 Task: Search round trip flight ticket for 5 adults, 2 children, 1 infant in seat and 2 infants on lap in economy from Alamosa: San Luis Valley Regional Airport (bergman Field) to Rockford: Chicago Rockford International Airport(was Northwest Chicagoland Regional Airport At Rockford) on 5-1-2023 and return on 5-2-2023. Choice of flights is Southwest. Number of bags: 1 carry on bag and 1 checked bag. Price is upto 87000. Outbound departure time preference is 22:00. Return departure time preference is 22:30.
Action: Mouse moved to (172, 159)
Screenshot: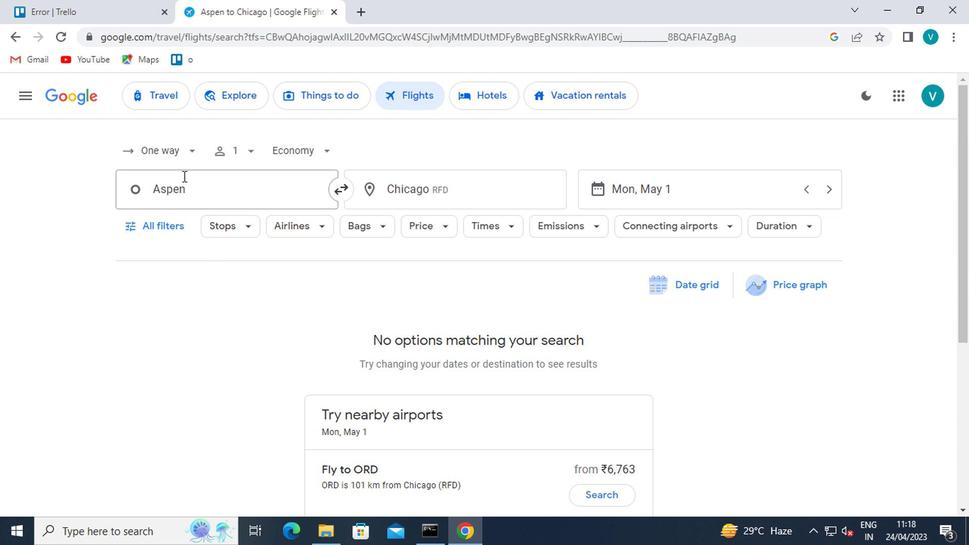 
Action: Mouse pressed left at (172, 159)
Screenshot: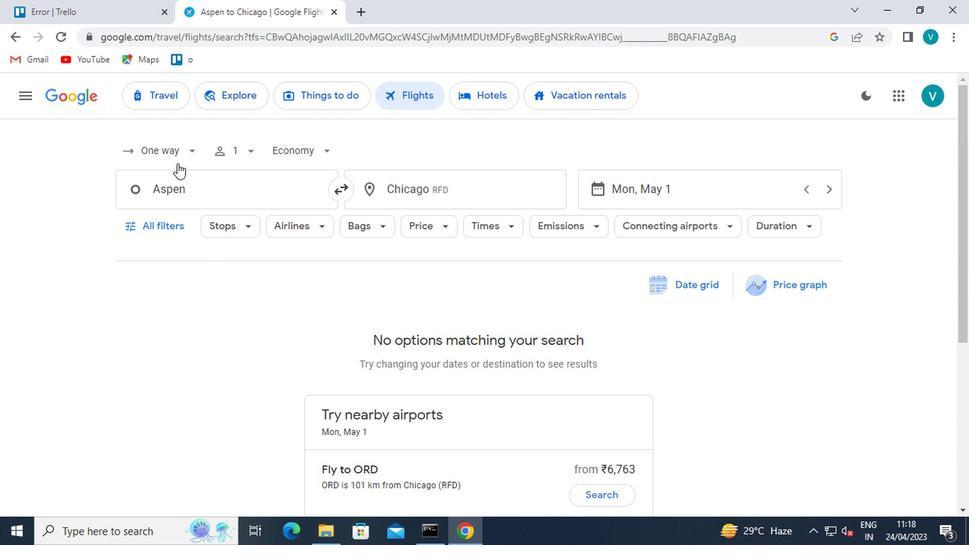 
Action: Mouse moved to (173, 185)
Screenshot: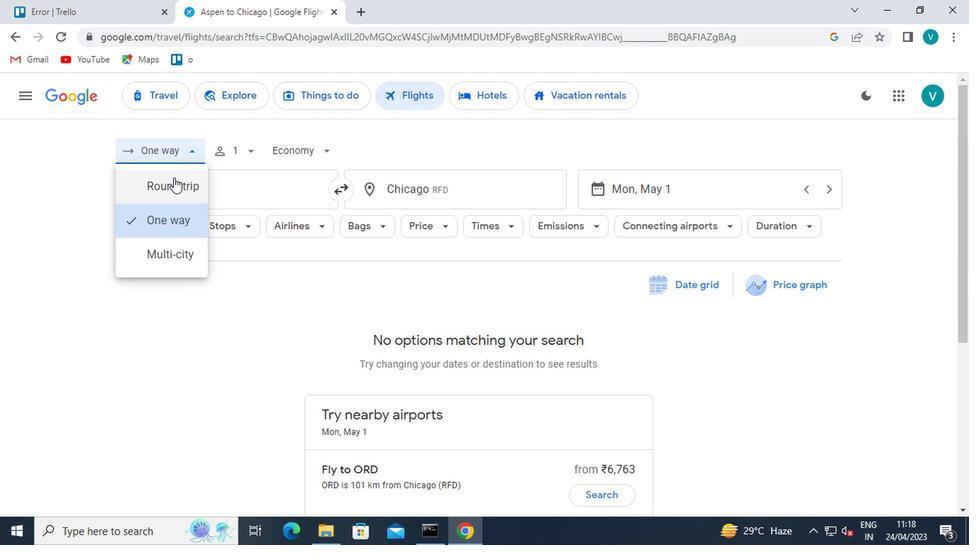 
Action: Mouse pressed left at (173, 185)
Screenshot: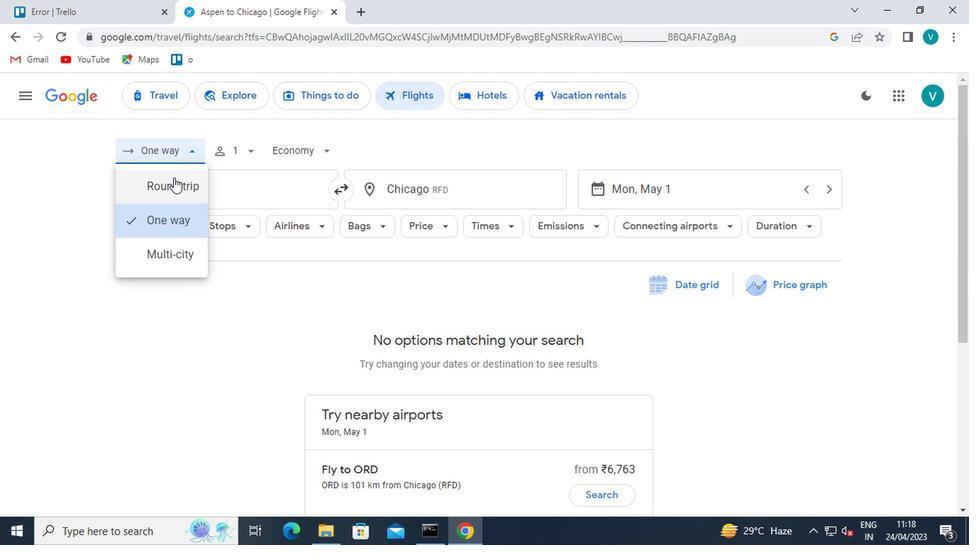
Action: Mouse moved to (259, 155)
Screenshot: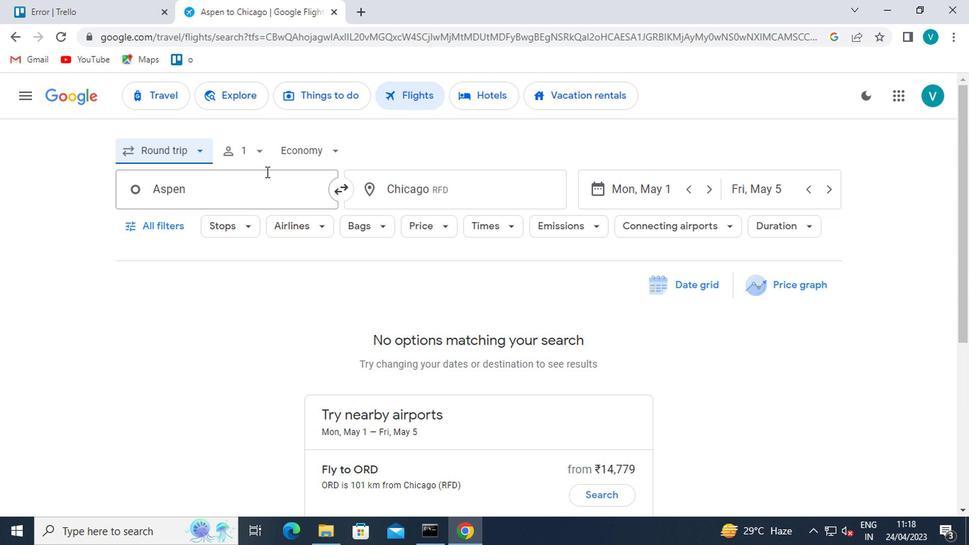 
Action: Mouse pressed left at (259, 155)
Screenshot: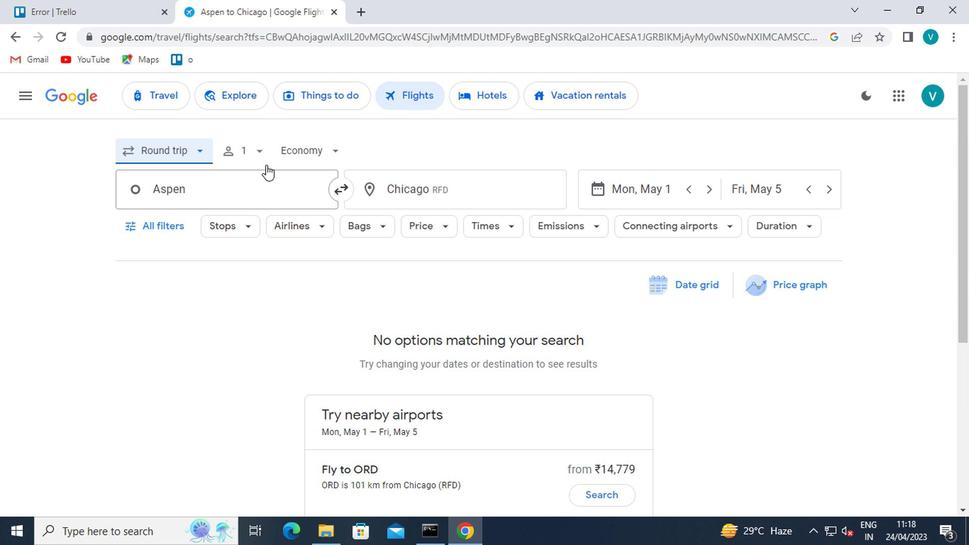 
Action: Mouse moved to (363, 187)
Screenshot: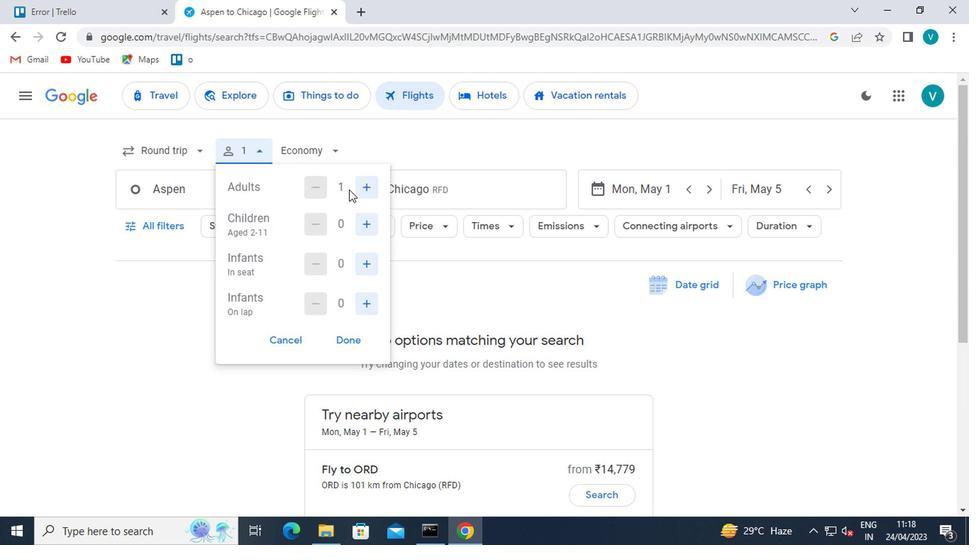 
Action: Mouse pressed left at (363, 187)
Screenshot: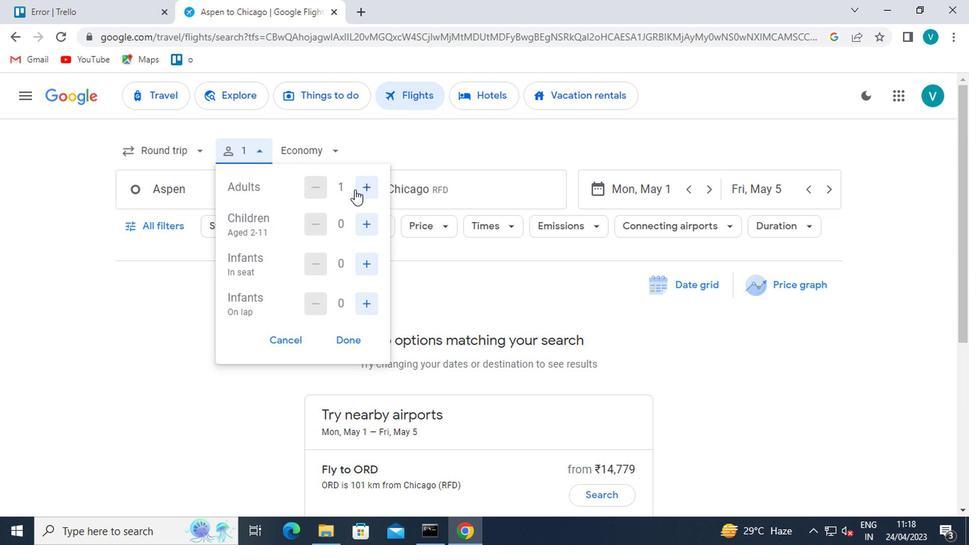 
Action: Mouse pressed left at (363, 187)
Screenshot: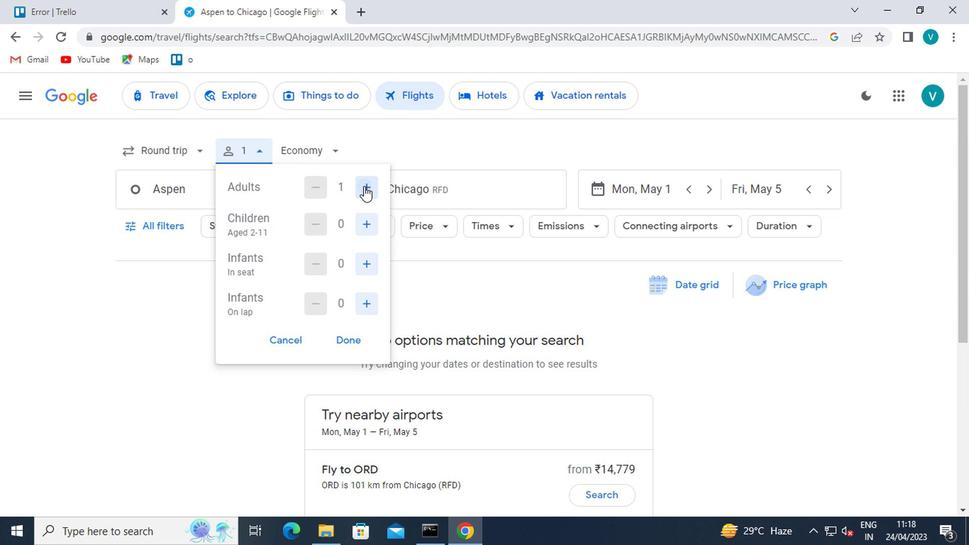 
Action: Mouse pressed left at (363, 187)
Screenshot: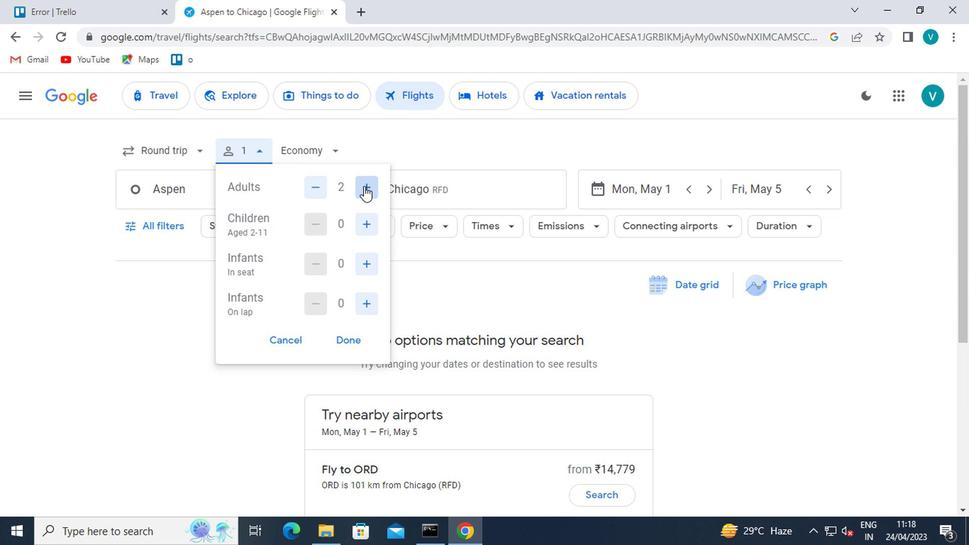 
Action: Mouse pressed left at (363, 187)
Screenshot: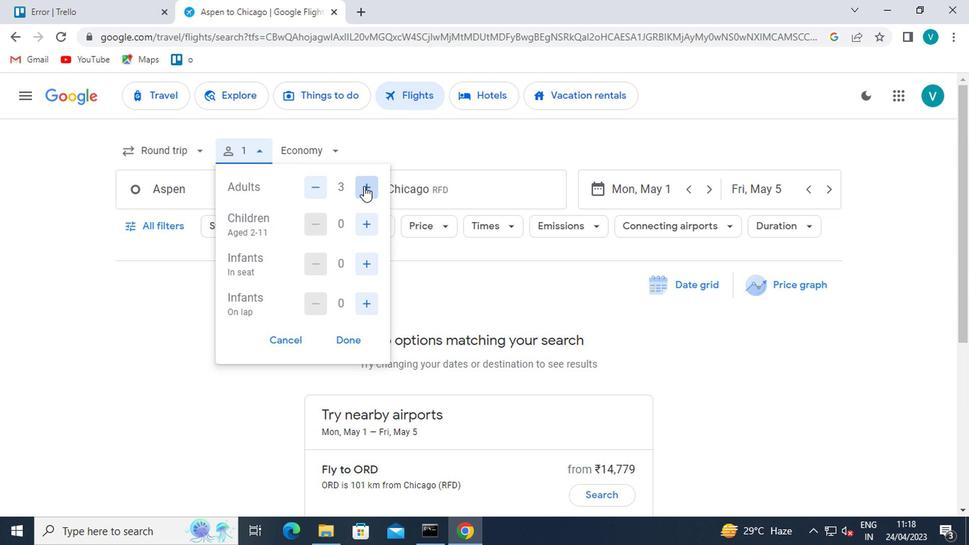 
Action: Mouse moved to (364, 217)
Screenshot: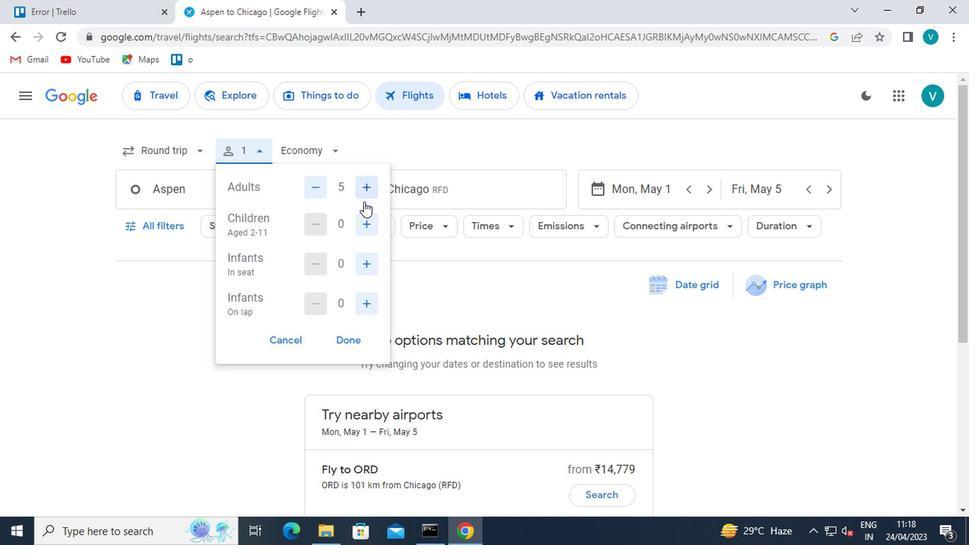 
Action: Mouse pressed left at (364, 217)
Screenshot: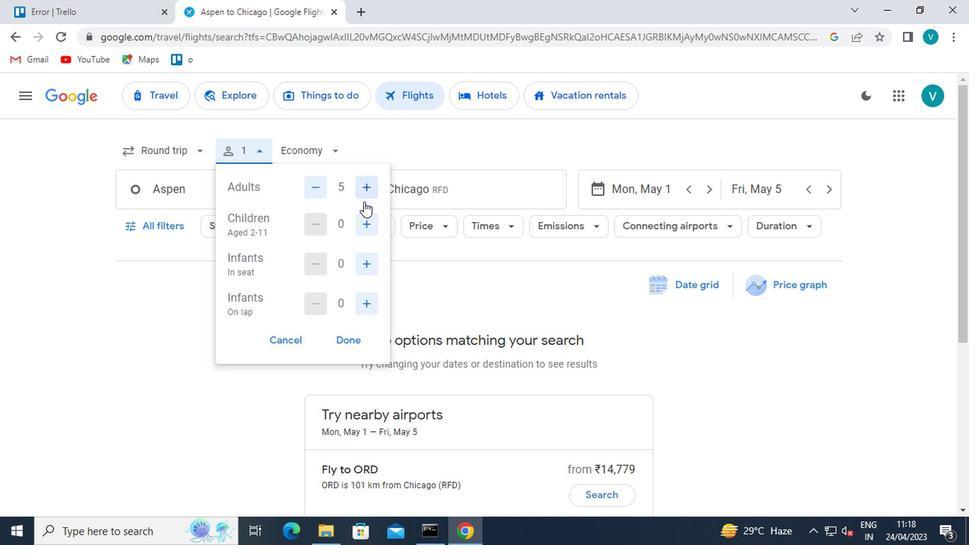 
Action: Mouse pressed left at (364, 217)
Screenshot: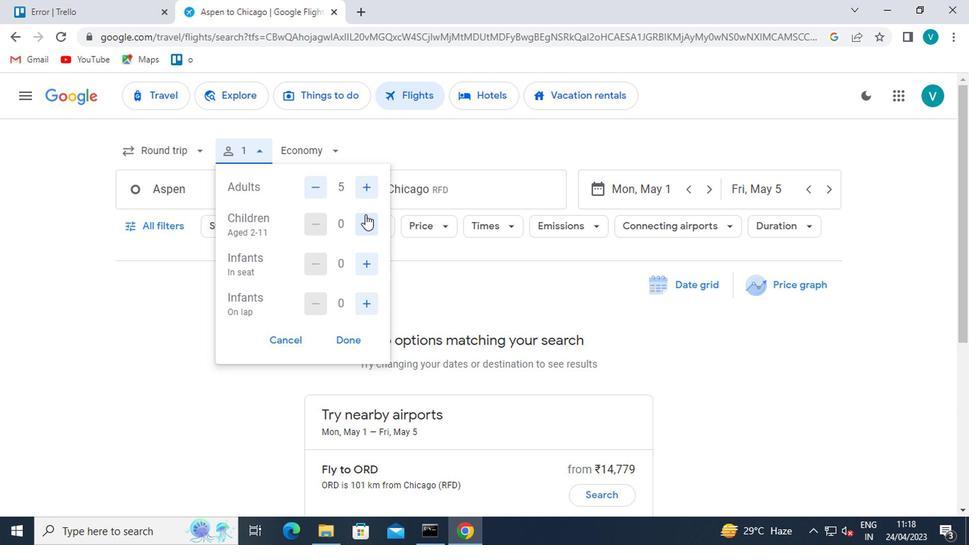 
Action: Mouse moved to (368, 262)
Screenshot: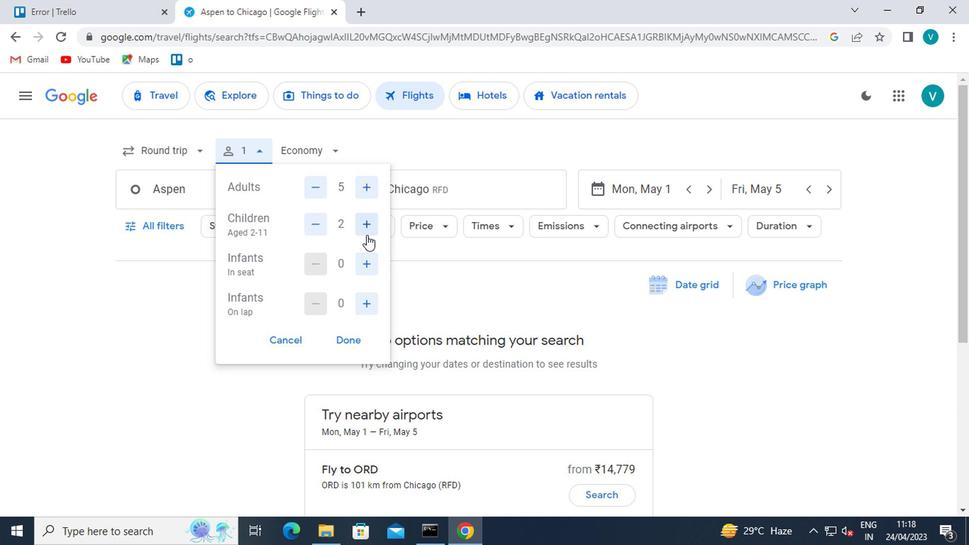 
Action: Mouse pressed left at (368, 262)
Screenshot: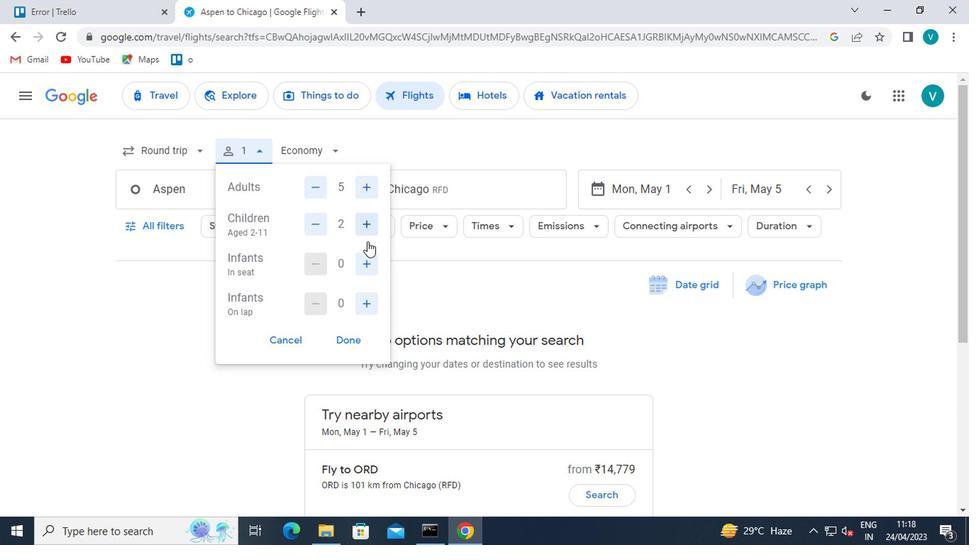 
Action: Mouse moved to (360, 303)
Screenshot: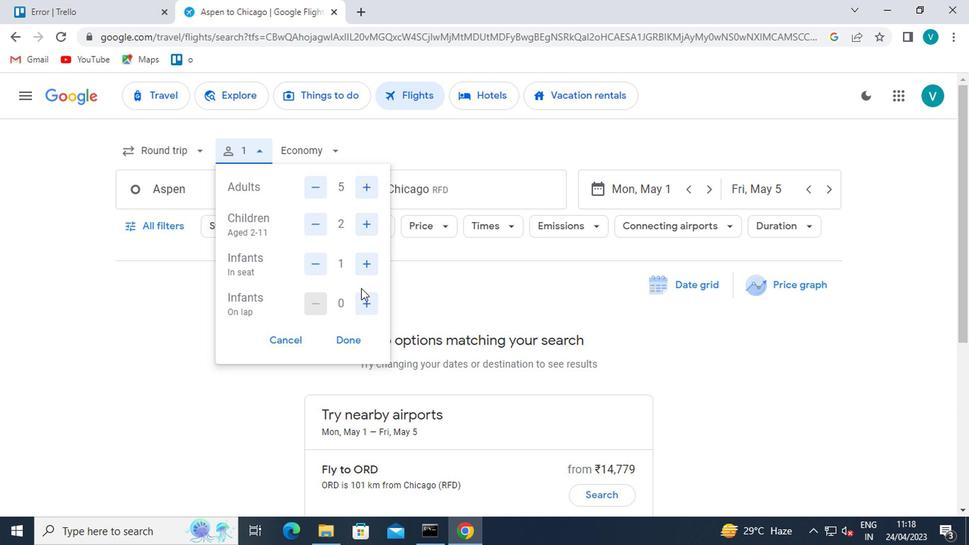 
Action: Mouse pressed left at (360, 303)
Screenshot: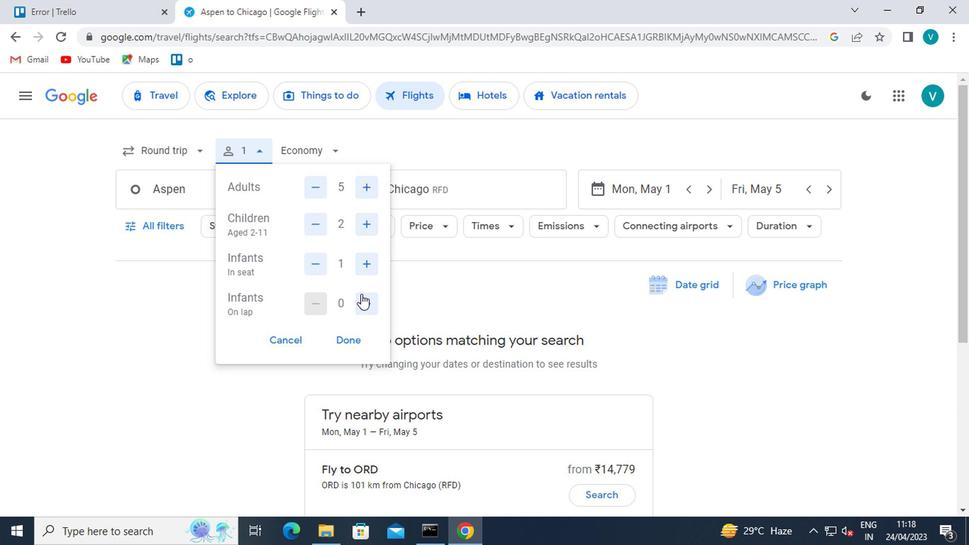 
Action: Mouse pressed left at (360, 303)
Screenshot: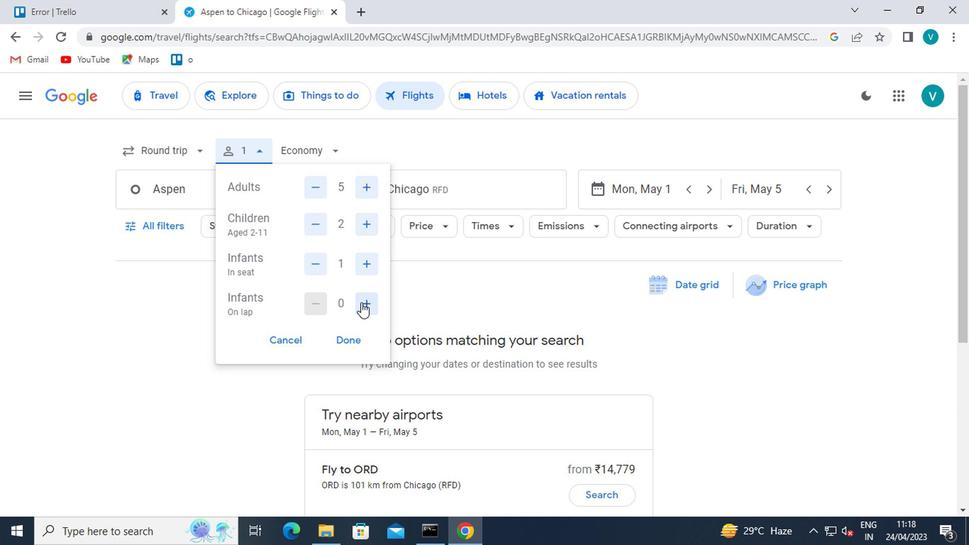 
Action: Mouse moved to (312, 148)
Screenshot: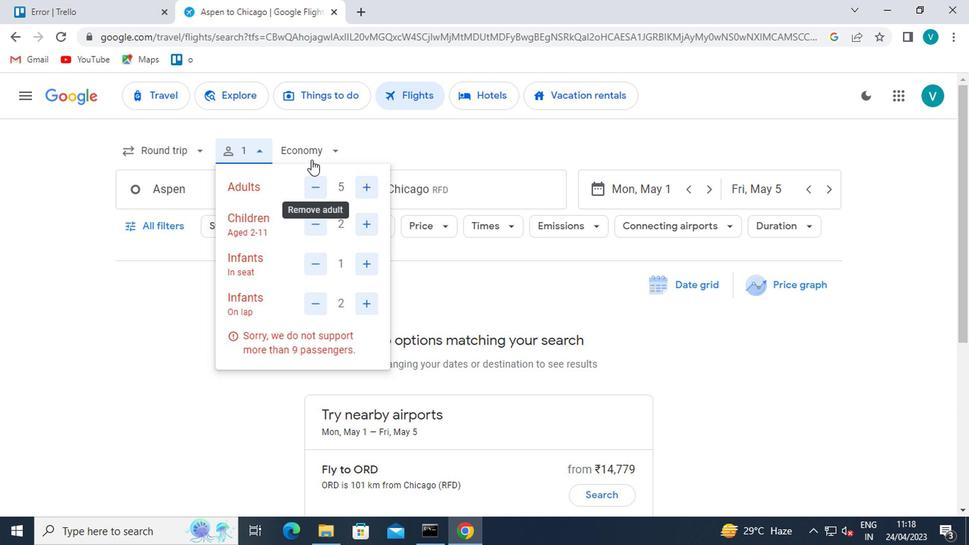 
Action: Mouse pressed left at (312, 148)
Screenshot: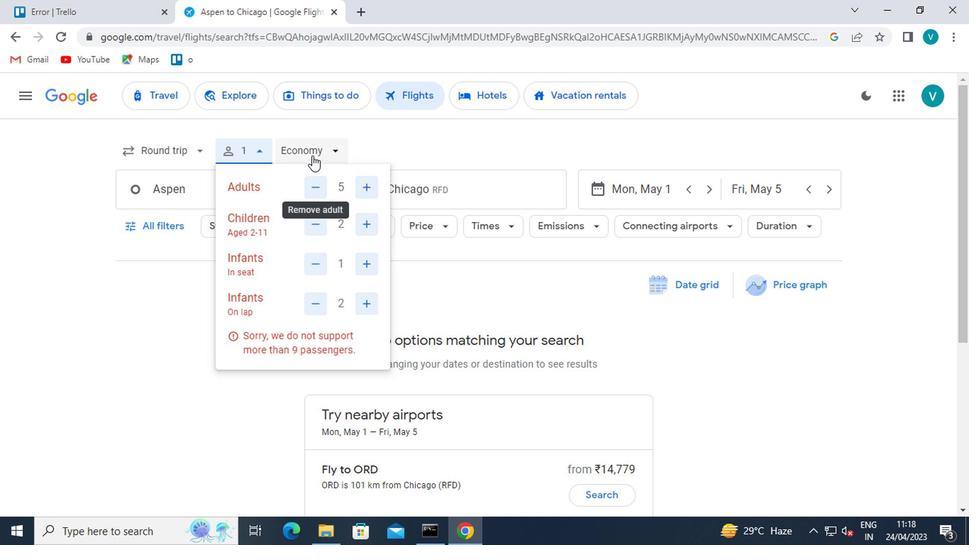 
Action: Mouse moved to (333, 185)
Screenshot: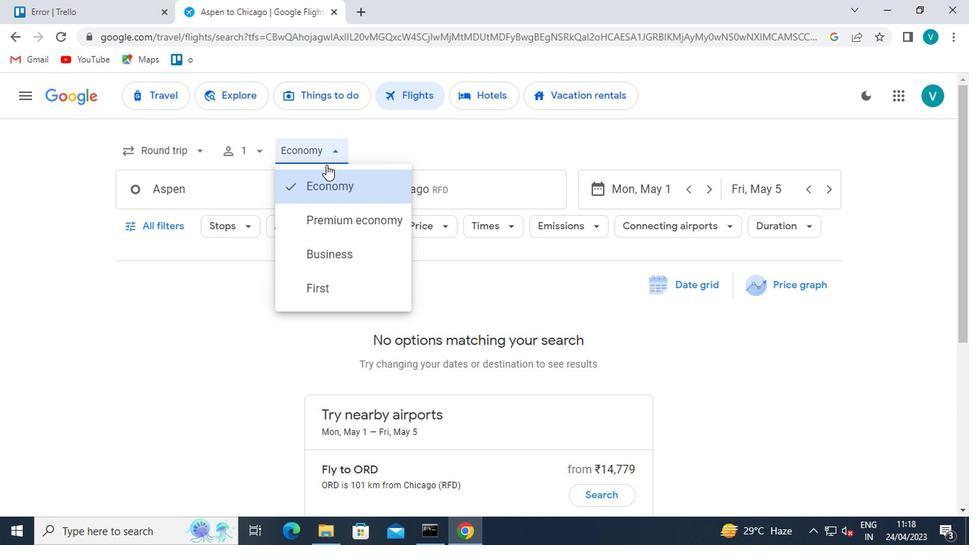 
Action: Mouse pressed left at (333, 185)
Screenshot: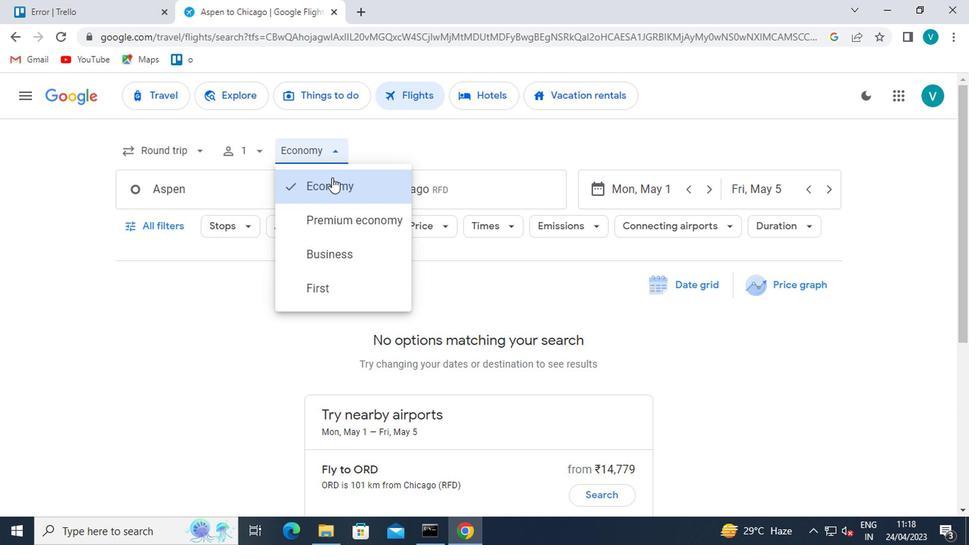
Action: Mouse moved to (269, 200)
Screenshot: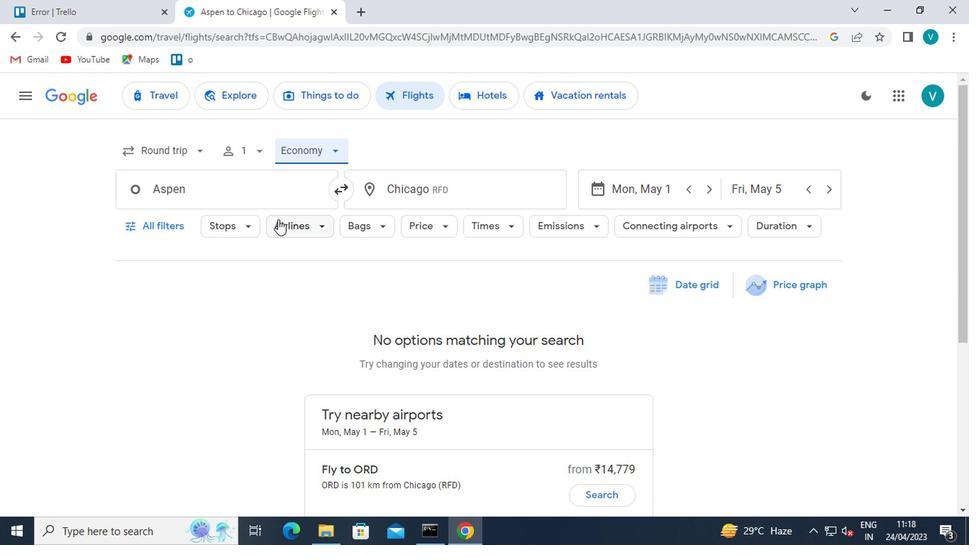 
Action: Mouse pressed left at (269, 200)
Screenshot: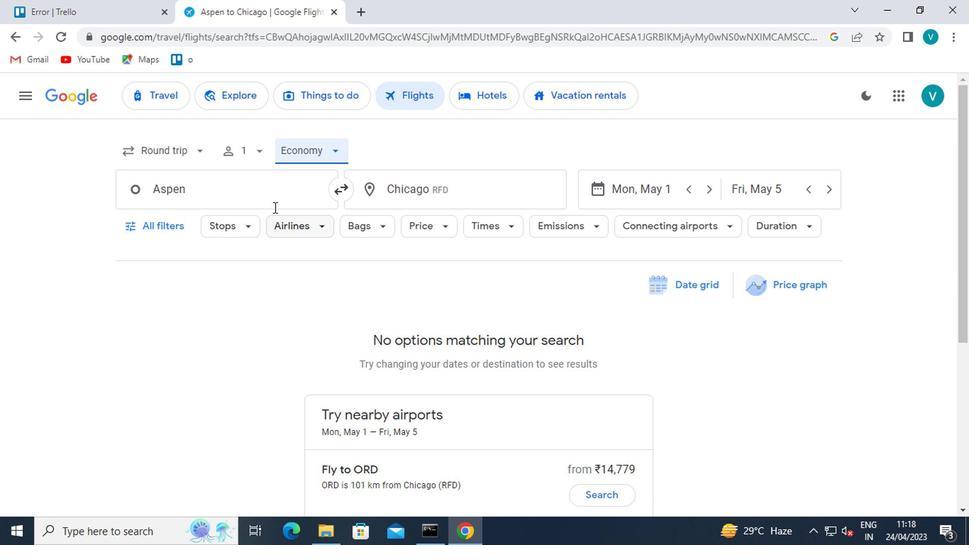 
Action: Key pressed <Key.backspace><Key.shift>ALAMOSA
Screenshot: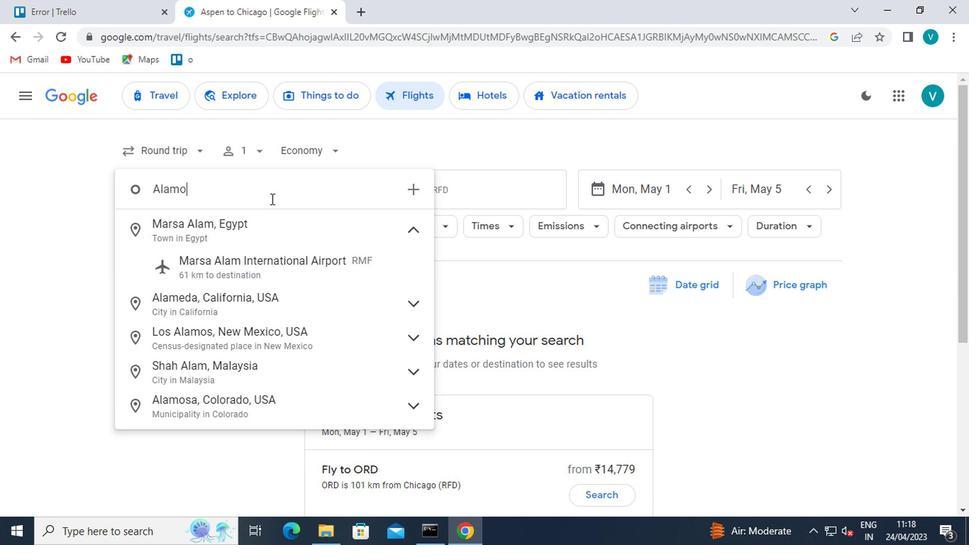 
Action: Mouse moved to (276, 301)
Screenshot: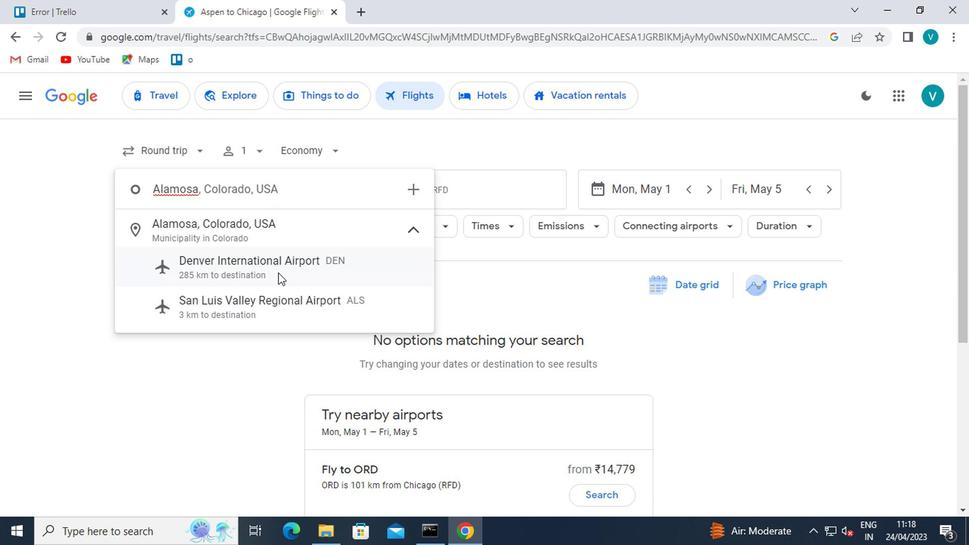 
Action: Mouse pressed left at (276, 301)
Screenshot: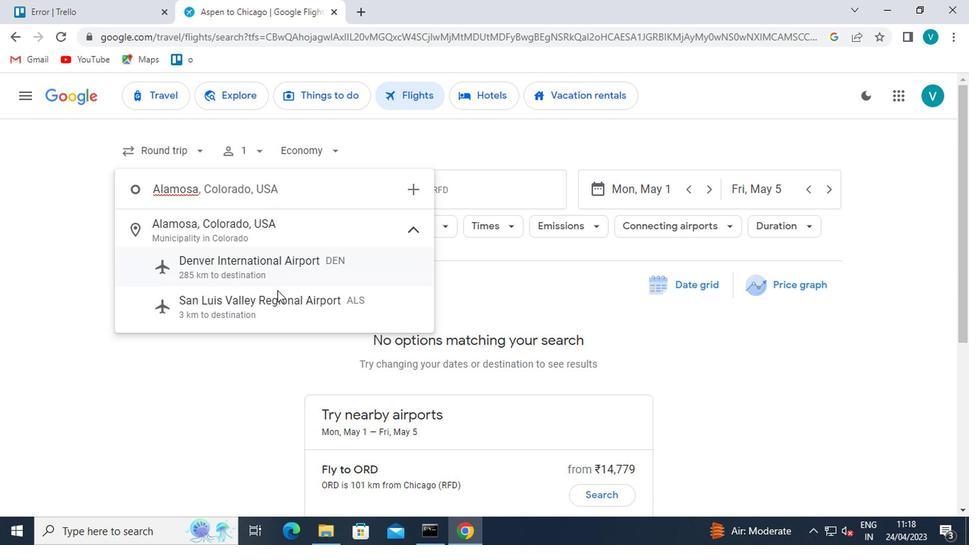 
Action: Mouse moved to (460, 191)
Screenshot: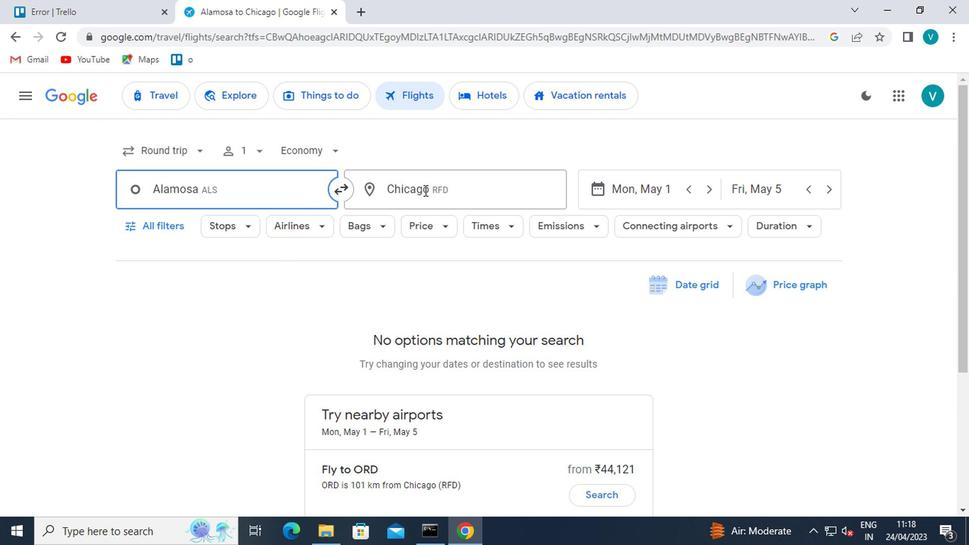 
Action: Mouse pressed left at (460, 191)
Screenshot: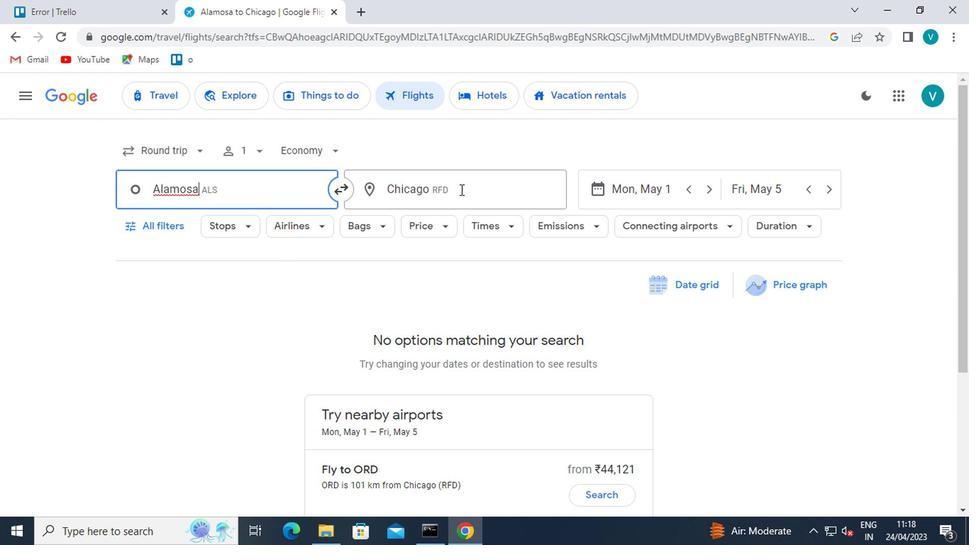 
Action: Key pressed <Key.shift>ROCK
Screenshot: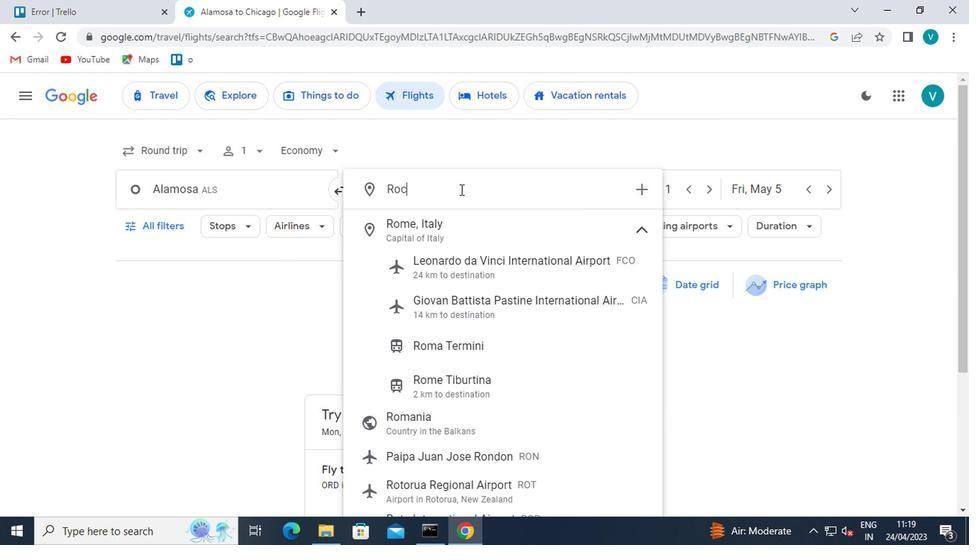 
Action: Mouse moved to (464, 228)
Screenshot: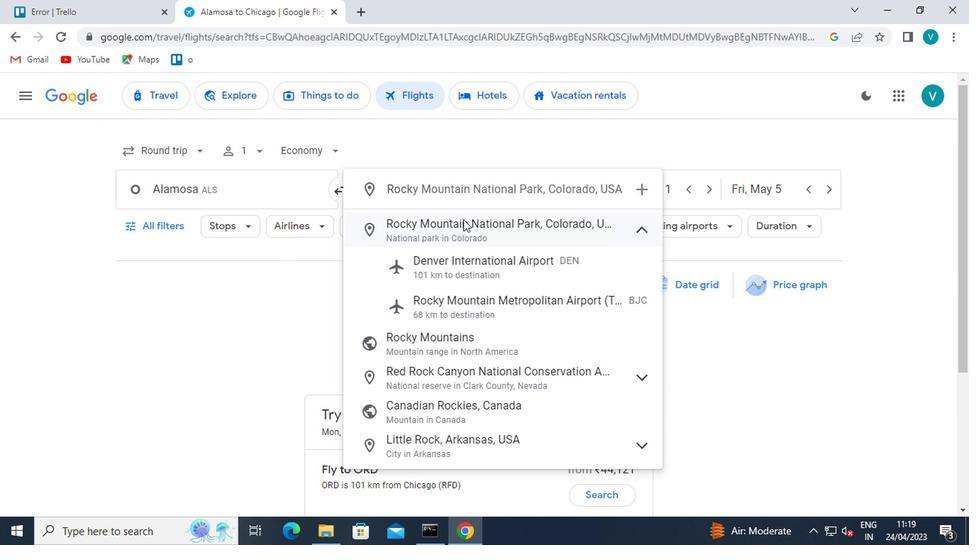 
Action: Key pressed FORD
Screenshot: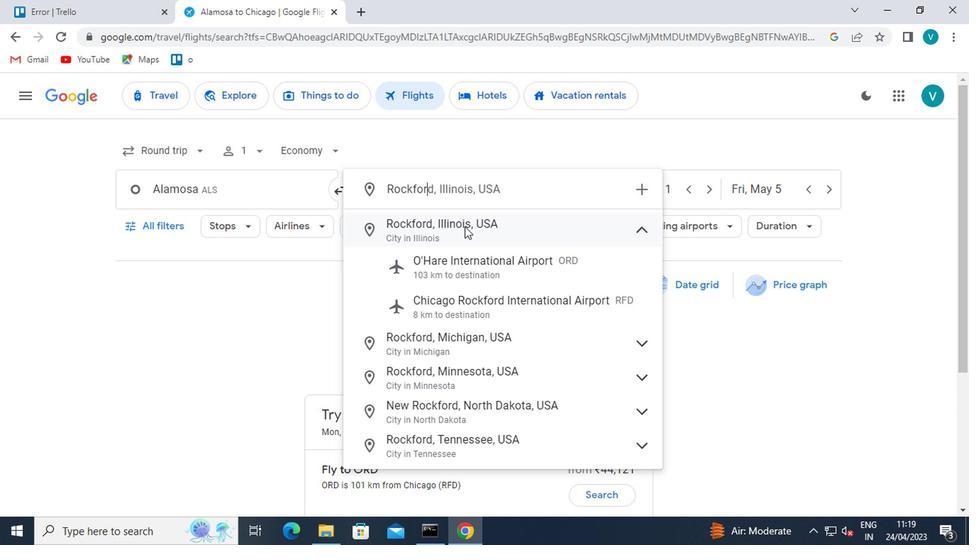 
Action: Mouse moved to (489, 306)
Screenshot: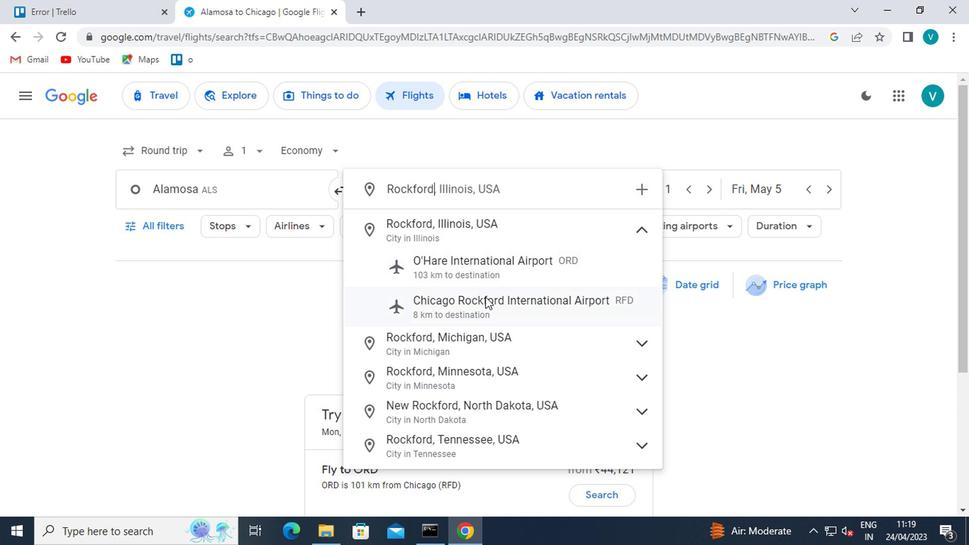 
Action: Mouse pressed left at (489, 306)
Screenshot: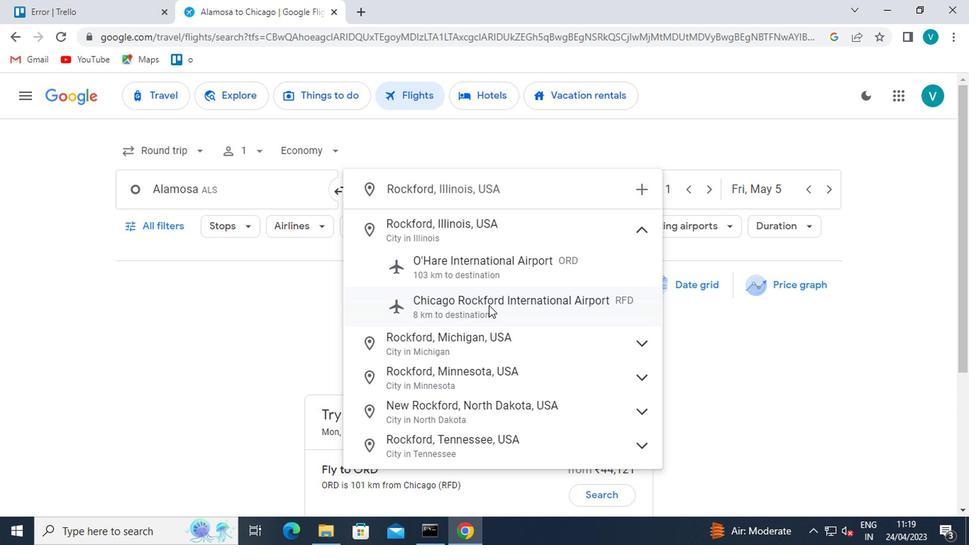 
Action: Mouse moved to (677, 196)
Screenshot: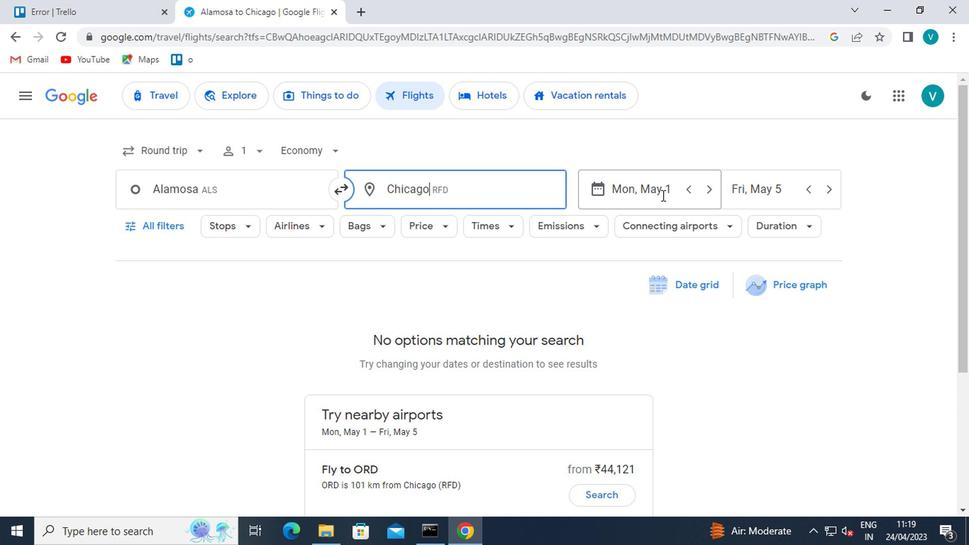 
Action: Mouse pressed left at (677, 196)
Screenshot: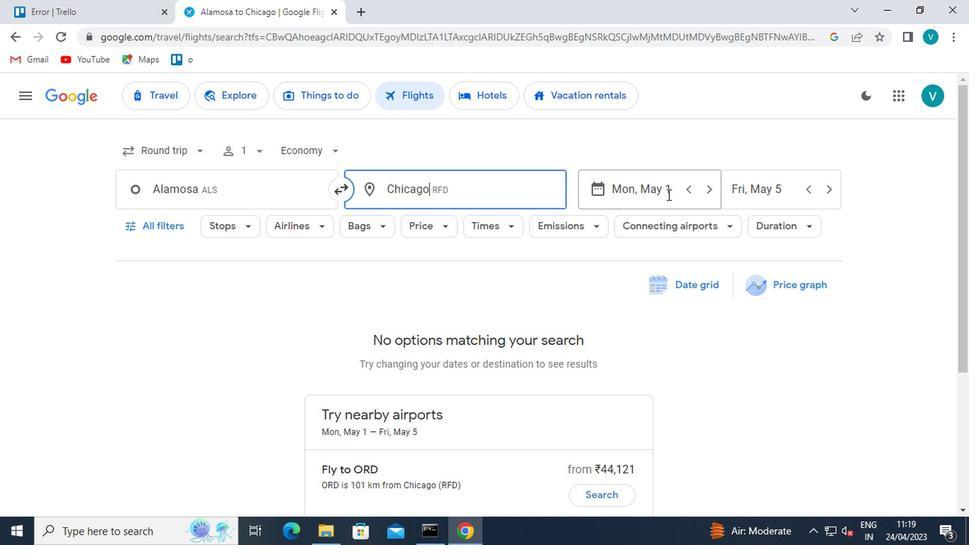 
Action: Mouse moved to (654, 257)
Screenshot: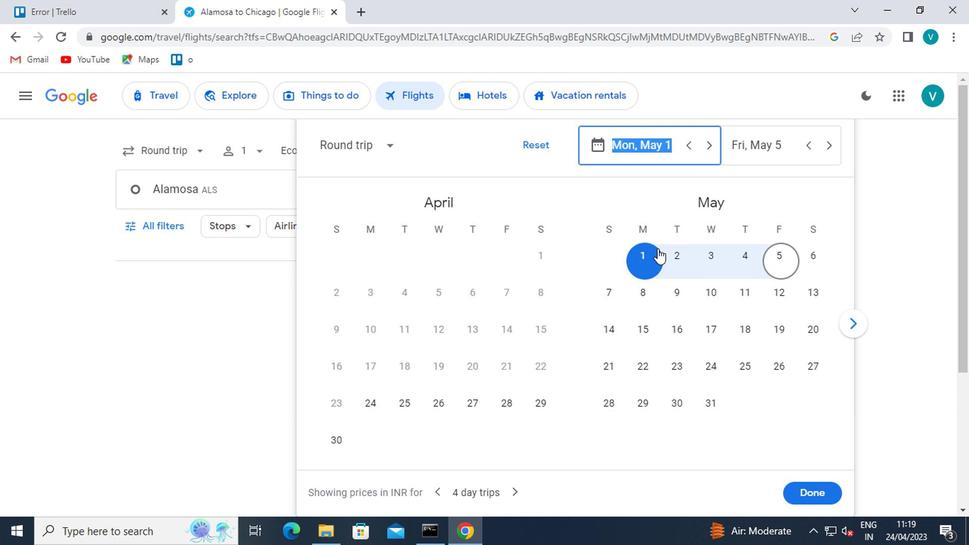 
Action: Mouse pressed left at (654, 257)
Screenshot: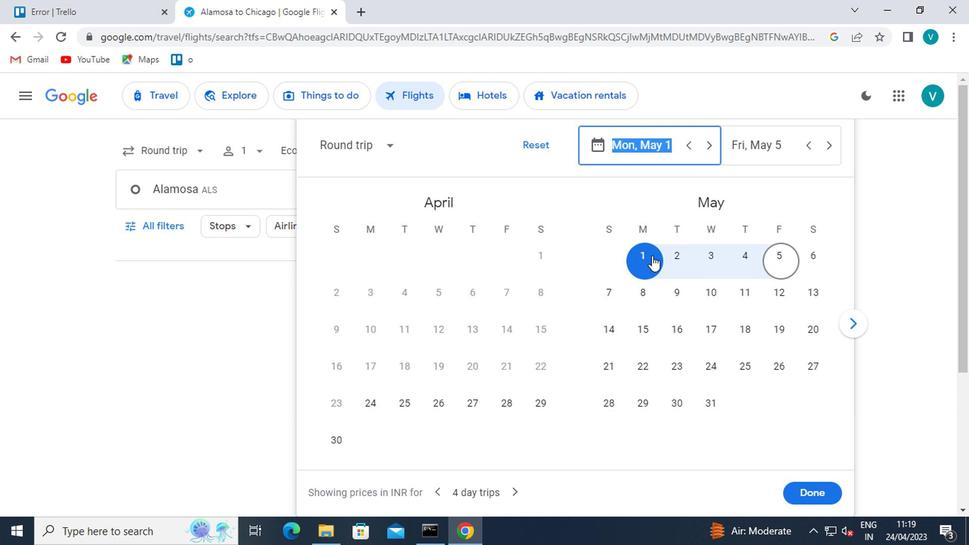 
Action: Mouse moved to (676, 262)
Screenshot: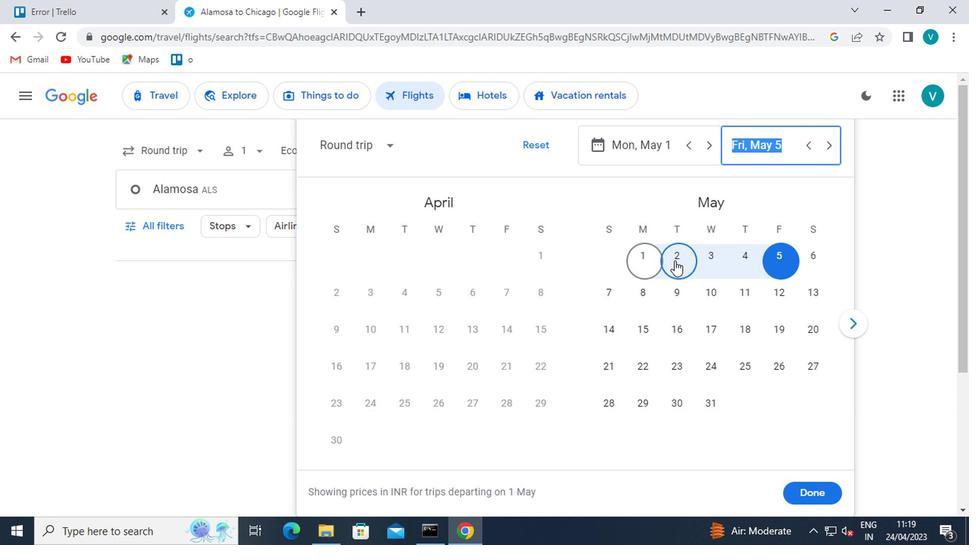 
Action: Mouse pressed left at (676, 262)
Screenshot: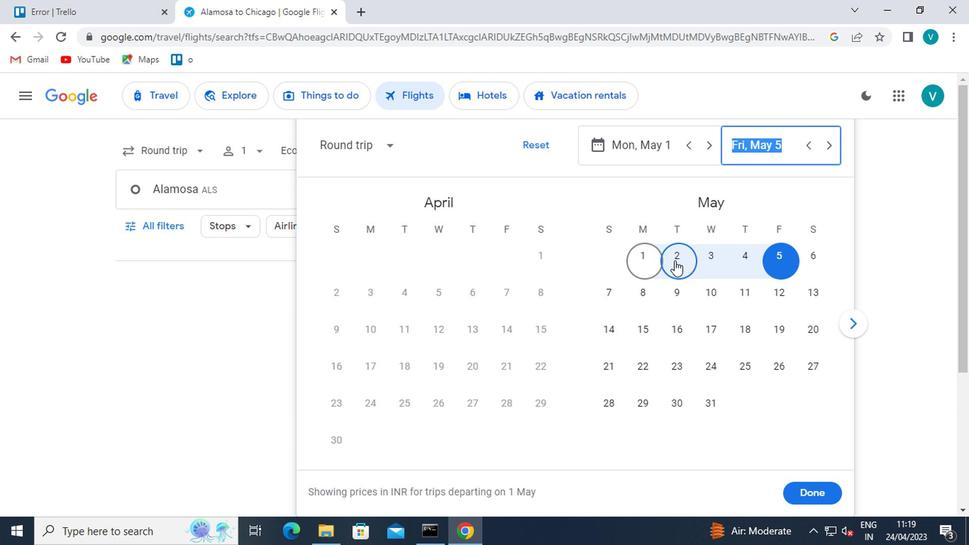 
Action: Mouse moved to (815, 487)
Screenshot: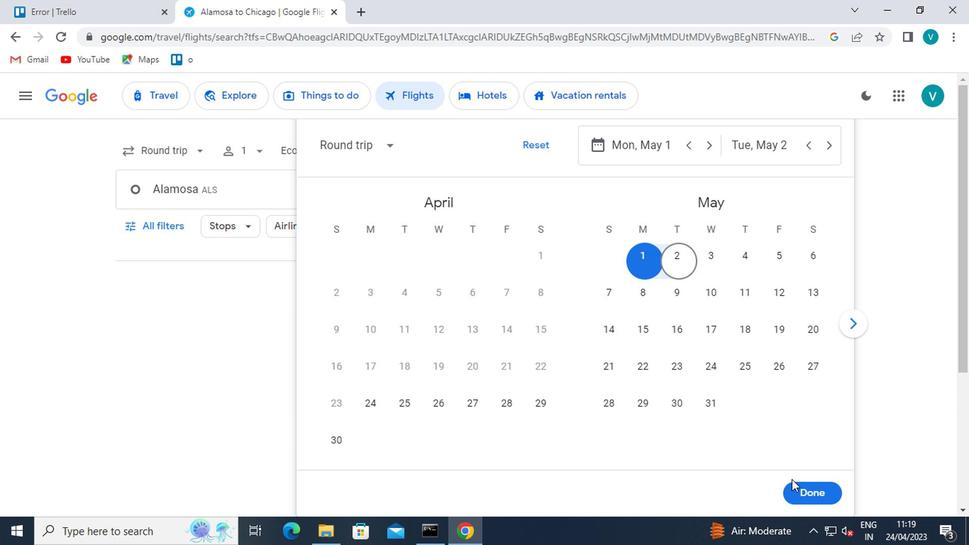 
Action: Mouse pressed left at (815, 487)
Screenshot: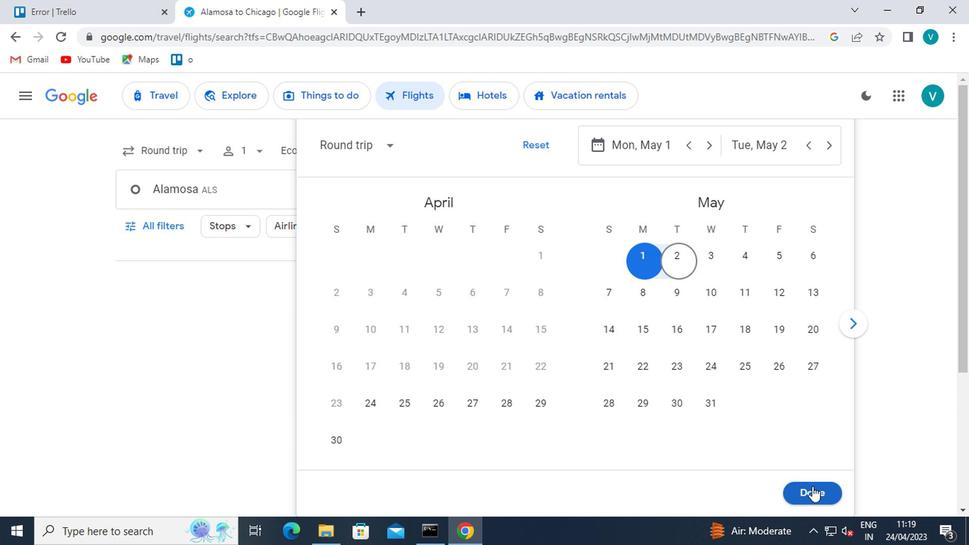 
Action: Mouse moved to (166, 231)
Screenshot: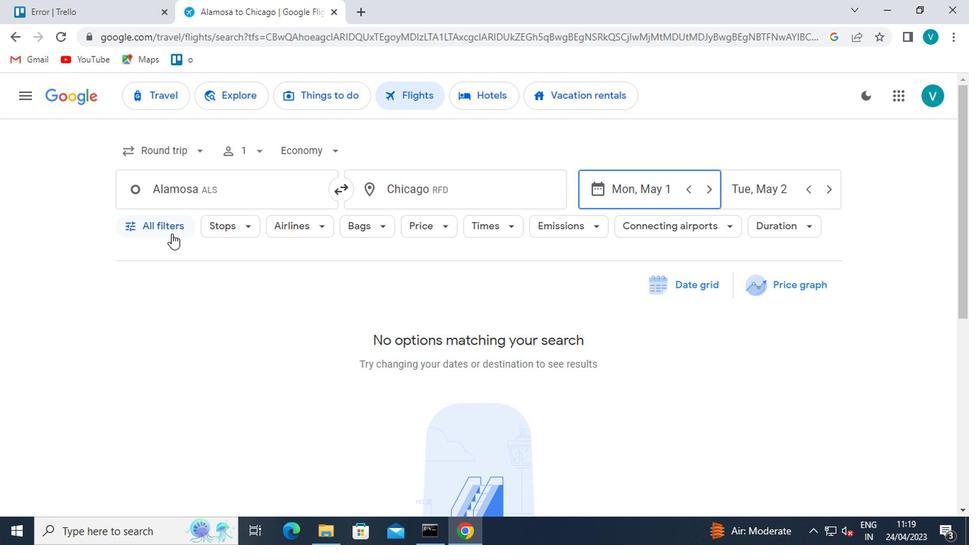 
Action: Mouse pressed left at (166, 231)
Screenshot: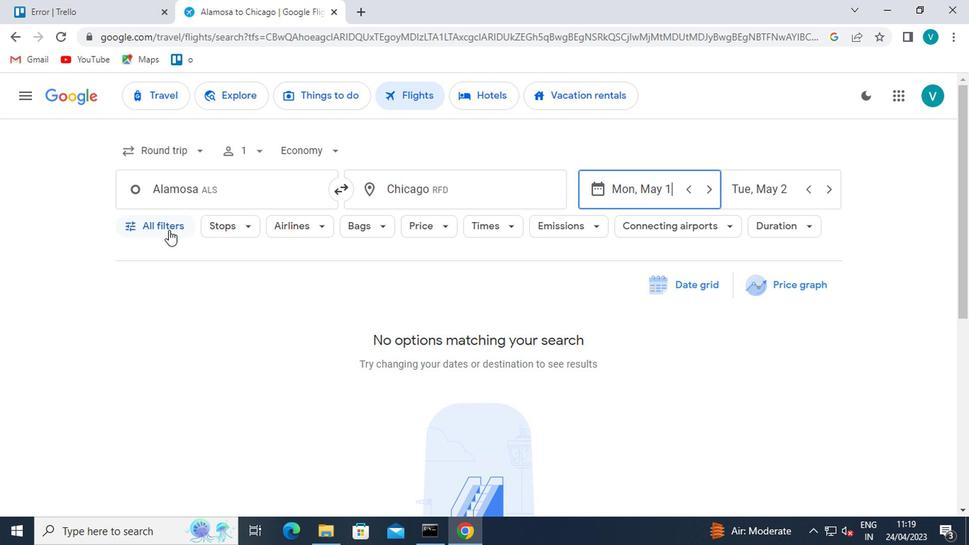 
Action: Mouse moved to (220, 276)
Screenshot: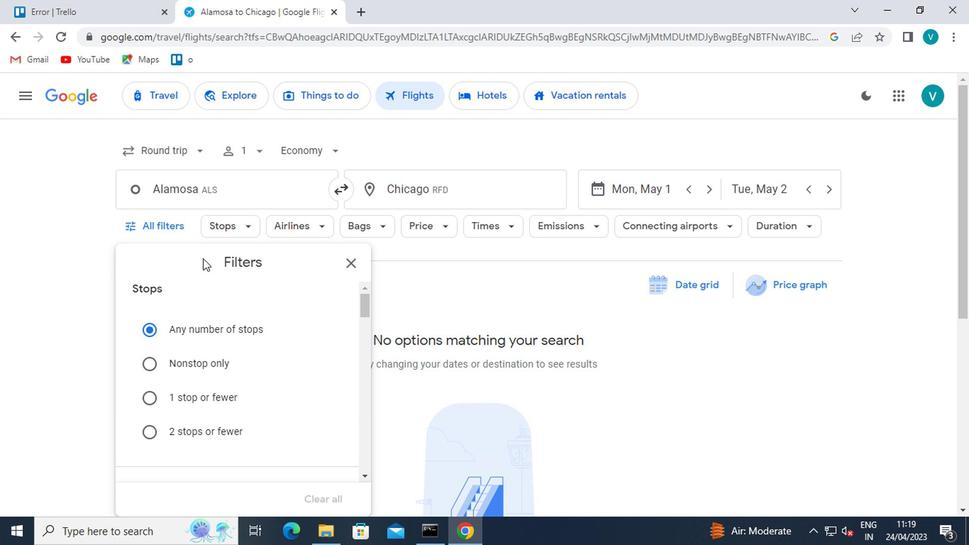 
Action: Mouse scrolled (220, 275) with delta (0, -1)
Screenshot: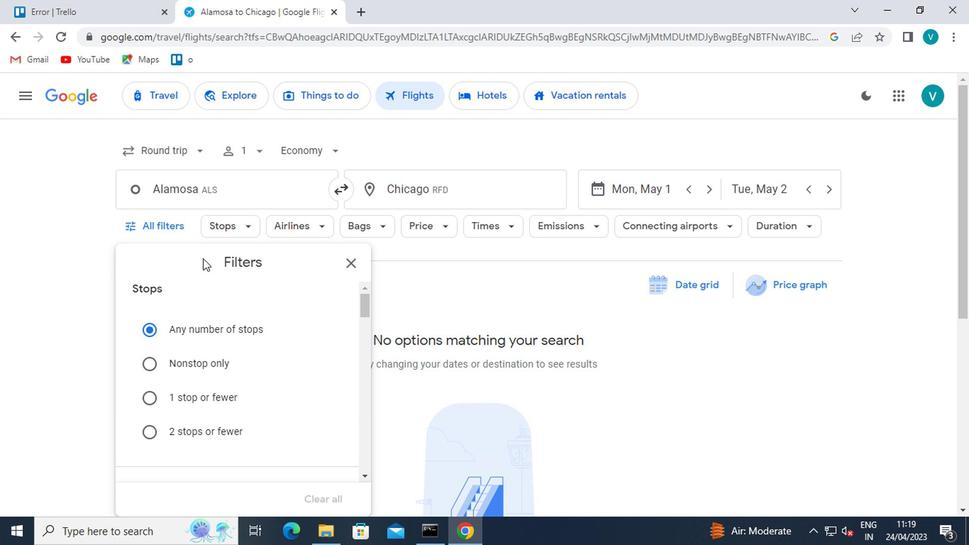 
Action: Mouse moved to (222, 280)
Screenshot: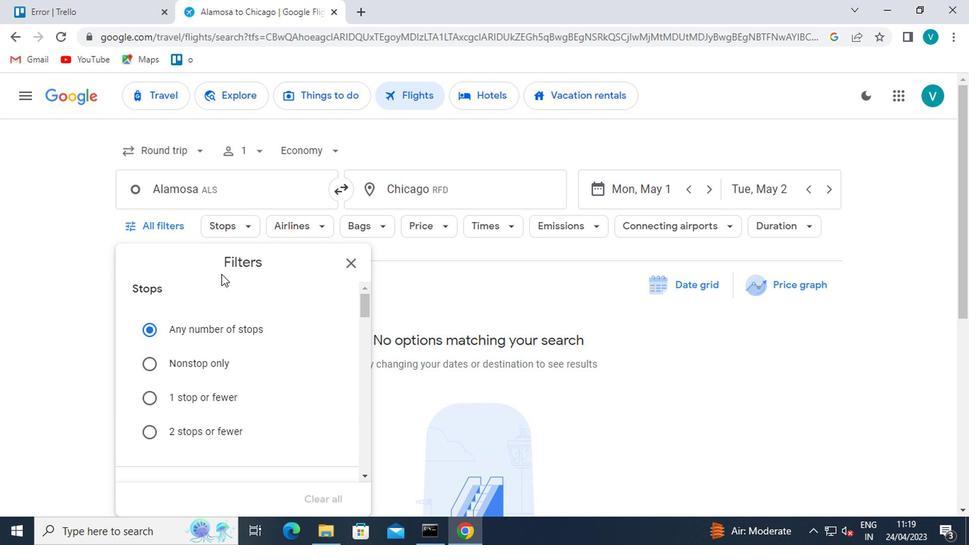 
Action: Mouse scrolled (222, 280) with delta (0, 0)
Screenshot: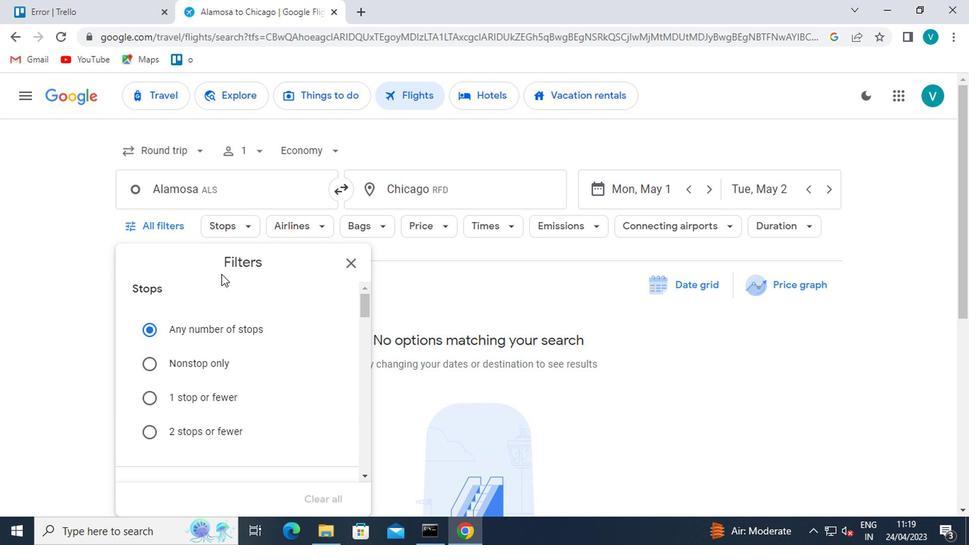 
Action: Mouse moved to (222, 282)
Screenshot: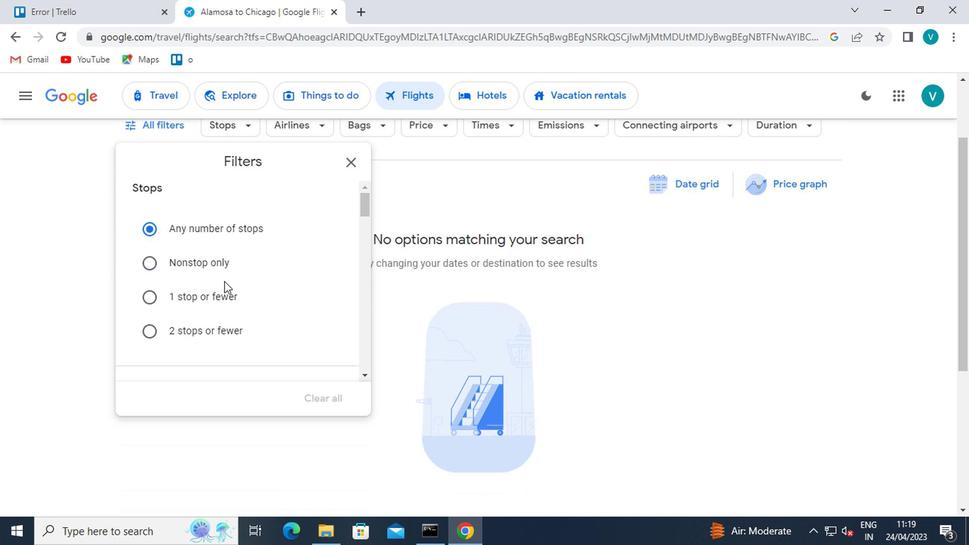 
Action: Mouse scrolled (222, 282) with delta (0, 0)
Screenshot: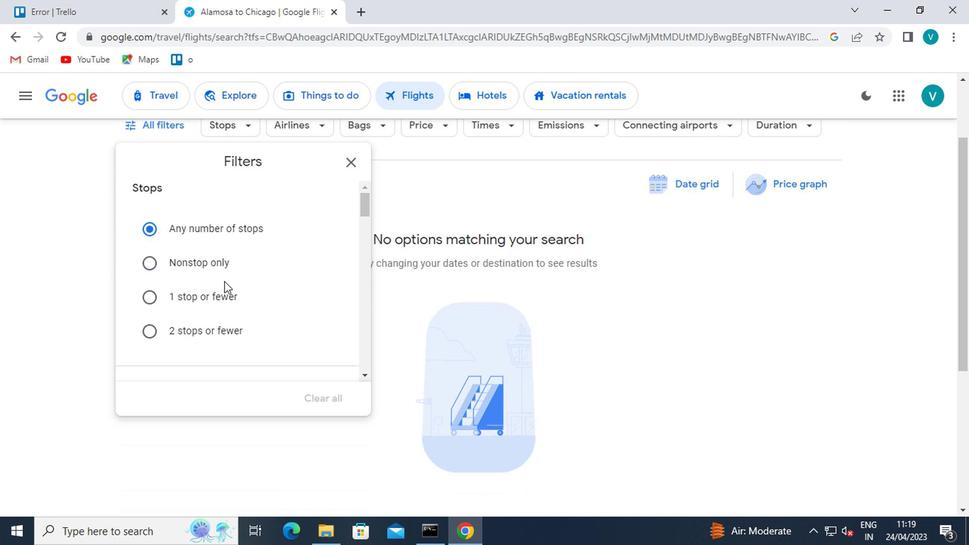 
Action: Mouse scrolled (222, 283) with delta (0, 1)
Screenshot: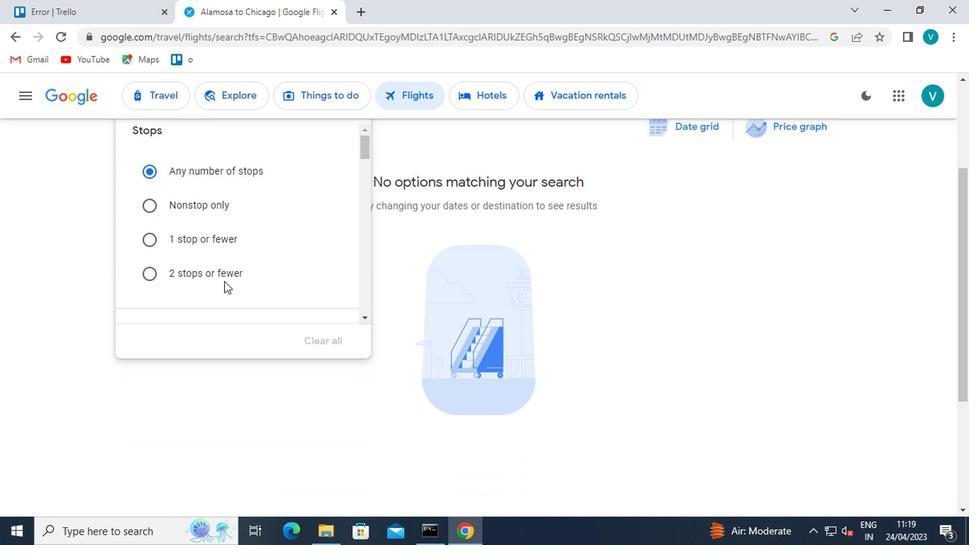 
Action: Mouse scrolled (222, 283) with delta (0, 1)
Screenshot: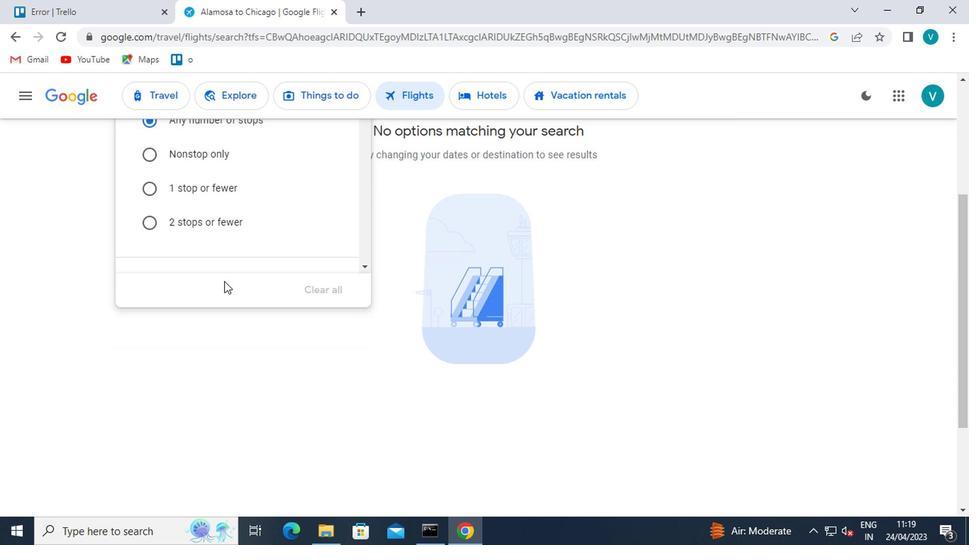 
Action: Mouse scrolled (222, 283) with delta (0, 1)
Screenshot: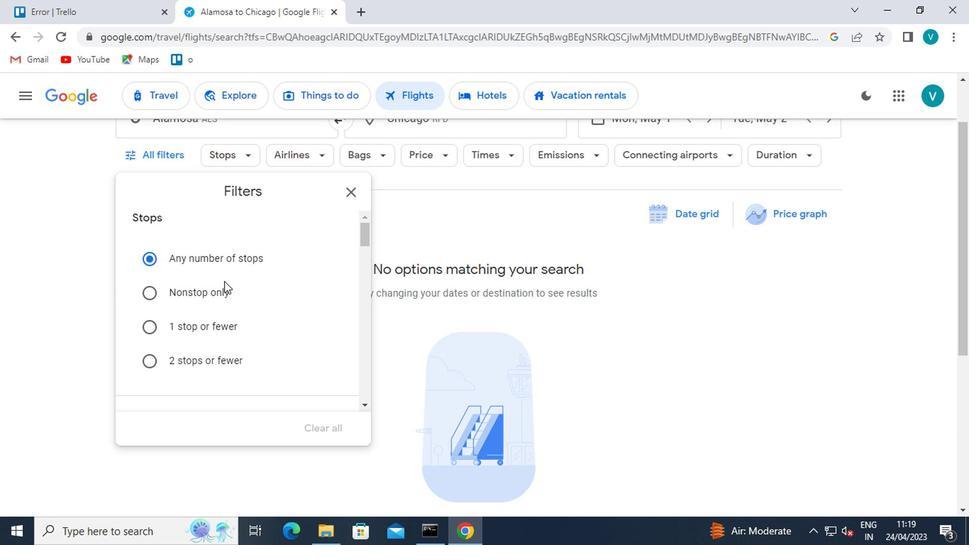 
Action: Mouse moved to (363, 232)
Screenshot: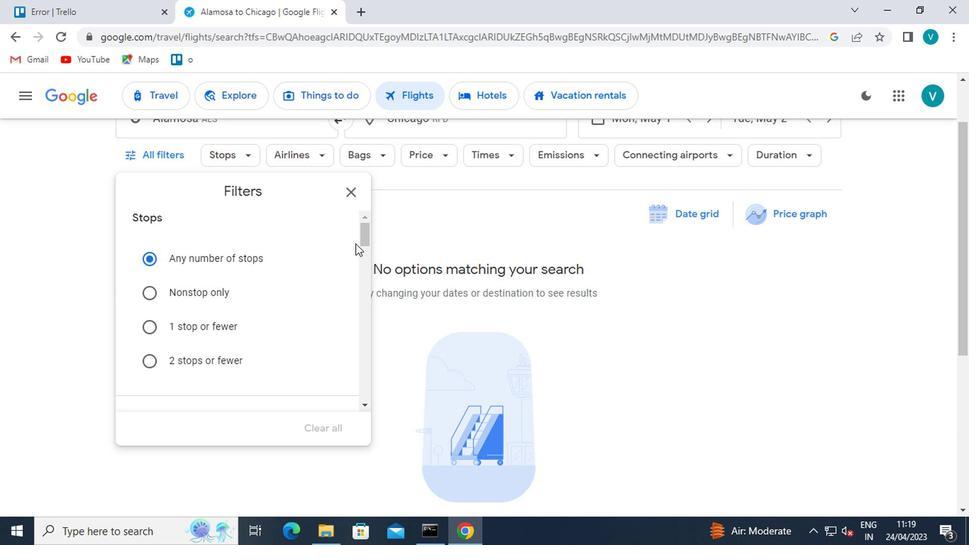 
Action: Mouse pressed left at (363, 232)
Screenshot: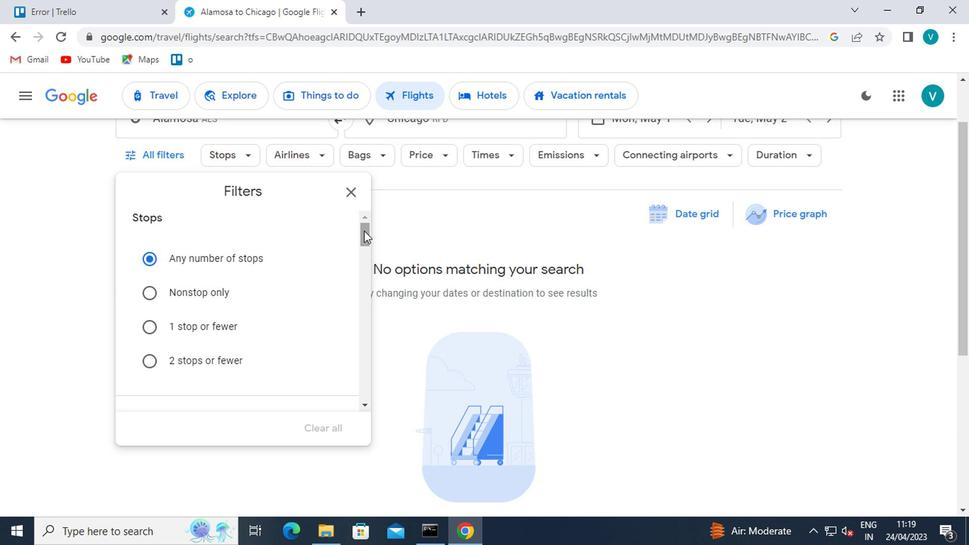 
Action: Mouse moved to (321, 255)
Screenshot: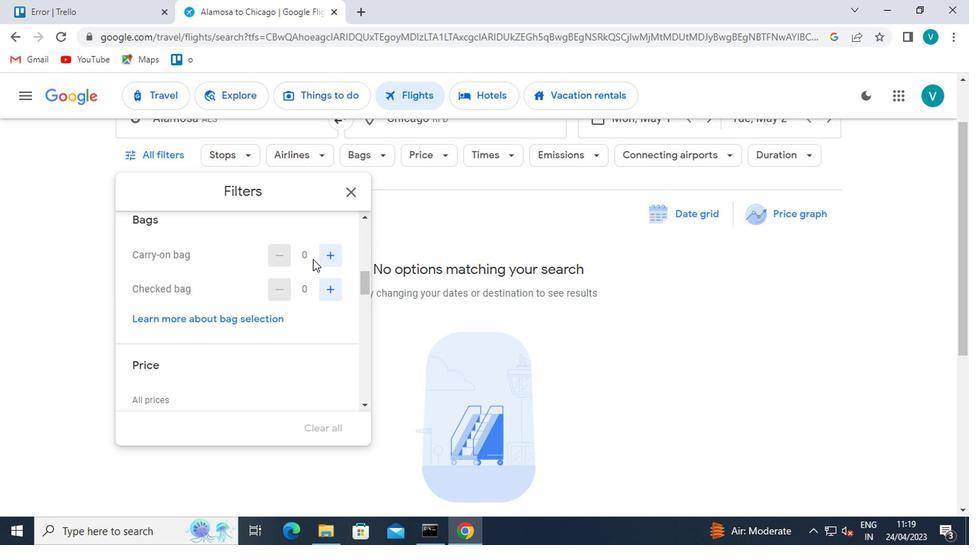 
Action: Mouse pressed left at (321, 255)
Screenshot: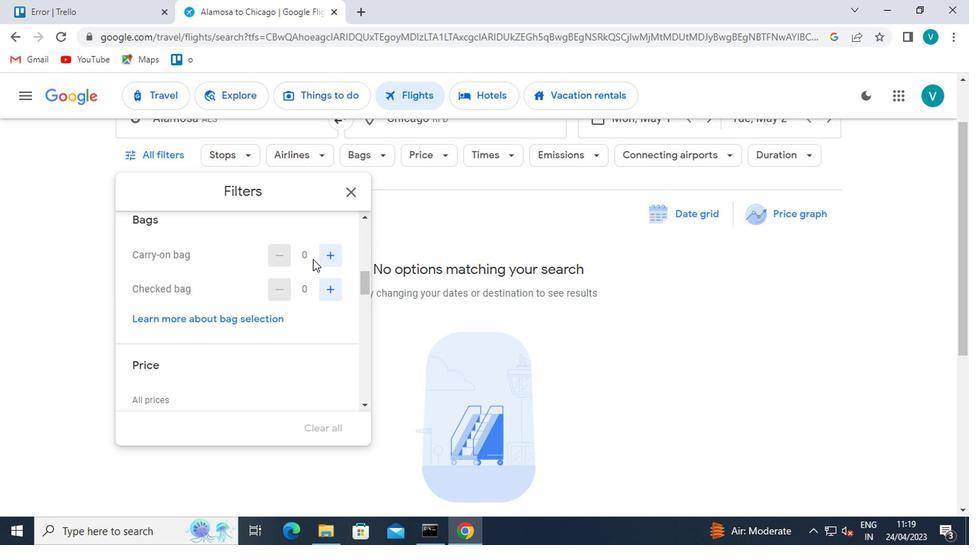 
Action: Mouse moved to (328, 292)
Screenshot: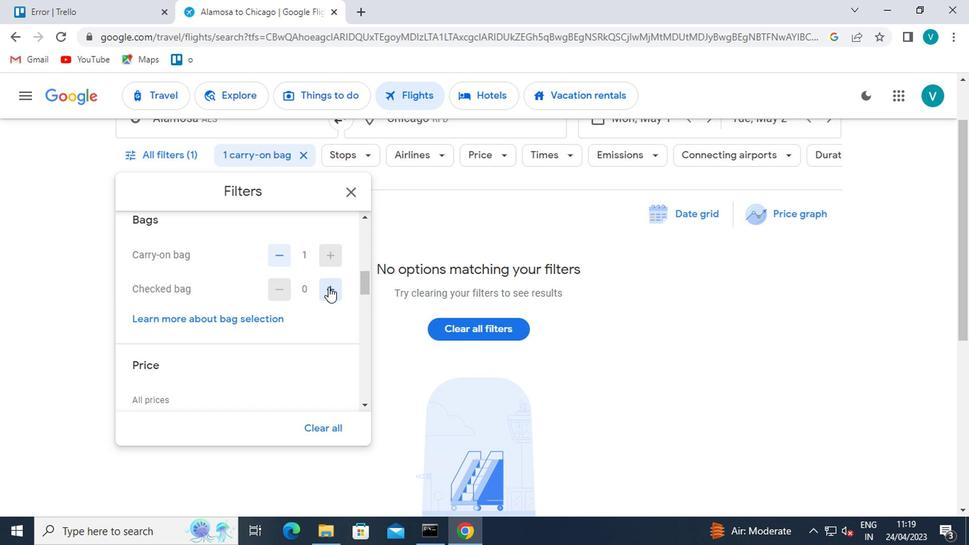 
Action: Mouse pressed left at (328, 292)
Screenshot: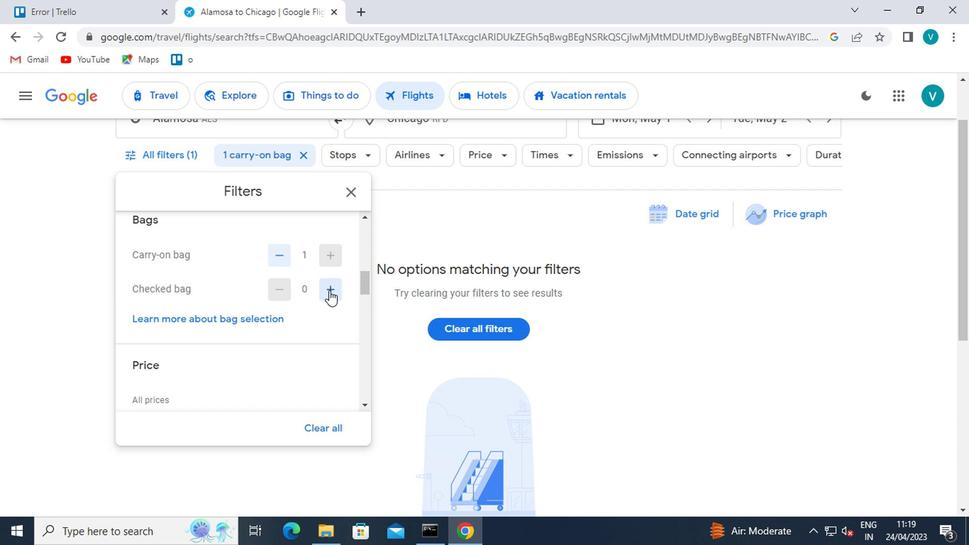 
Action: Mouse moved to (363, 281)
Screenshot: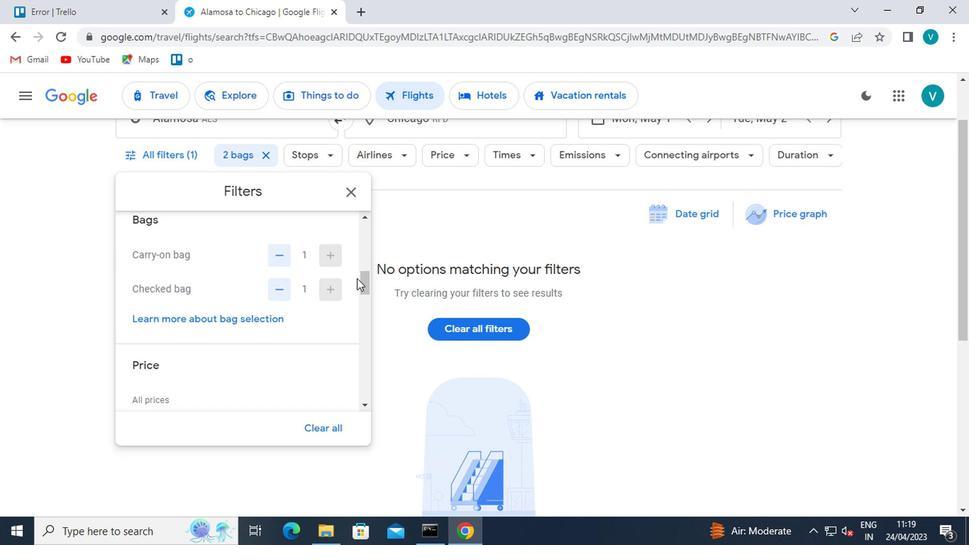 
Action: Mouse pressed left at (363, 281)
Screenshot: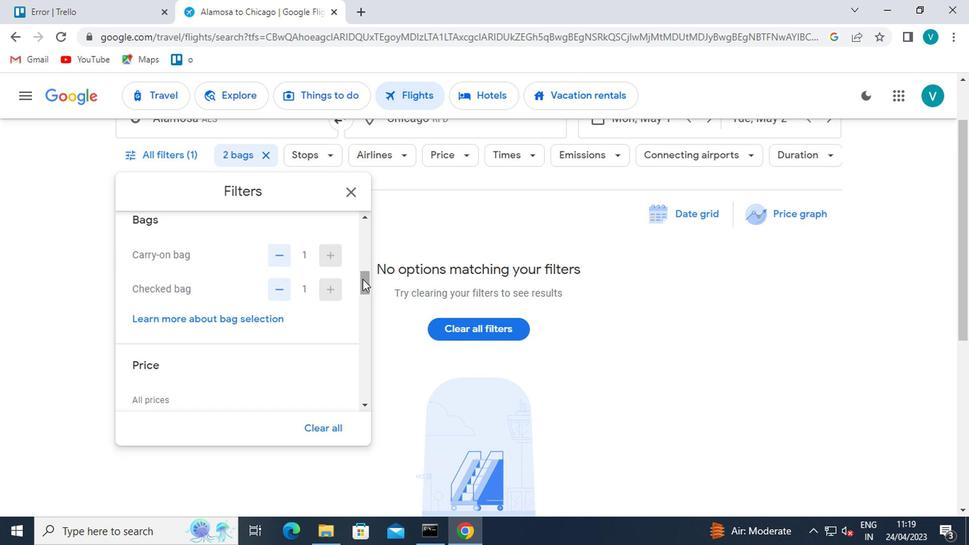 
Action: Mouse moved to (339, 309)
Screenshot: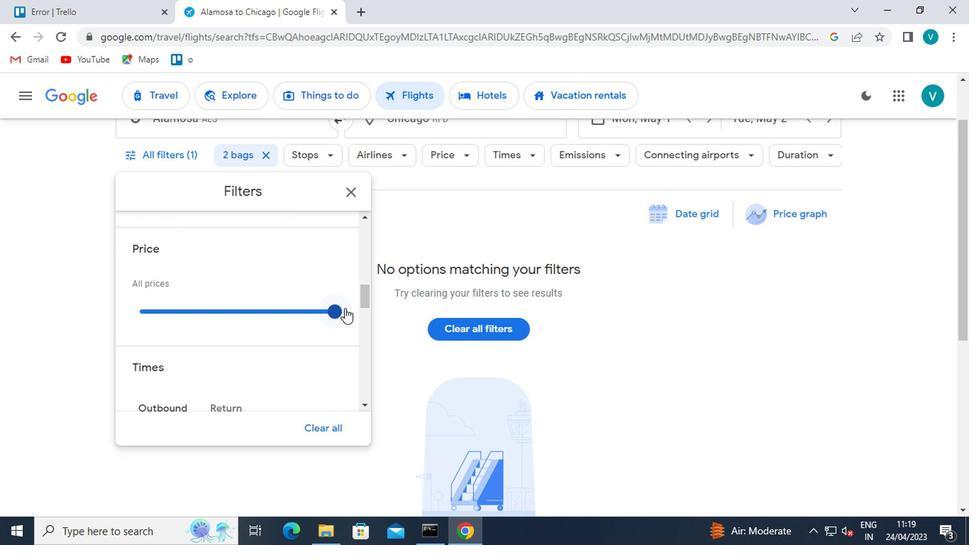 
Action: Mouse pressed left at (339, 309)
Screenshot: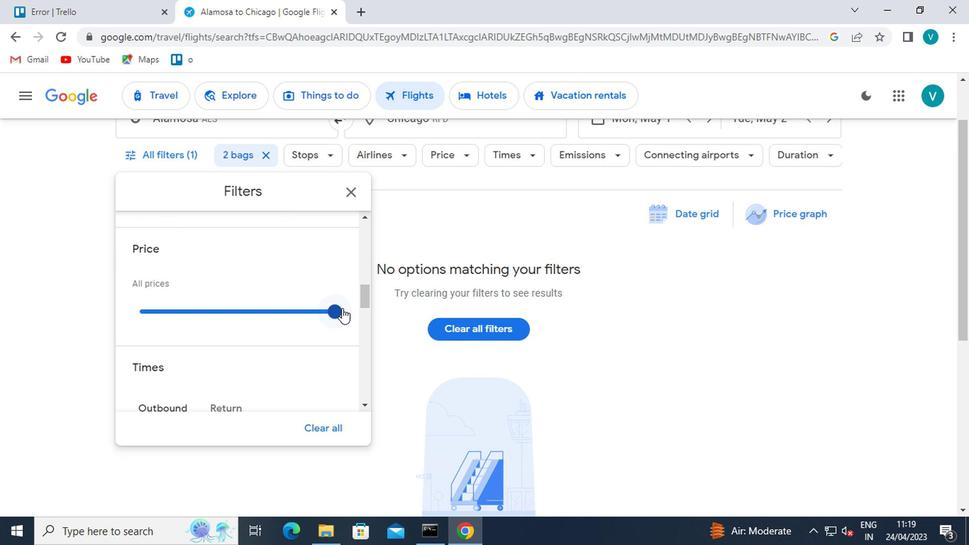 
Action: Mouse moved to (363, 295)
Screenshot: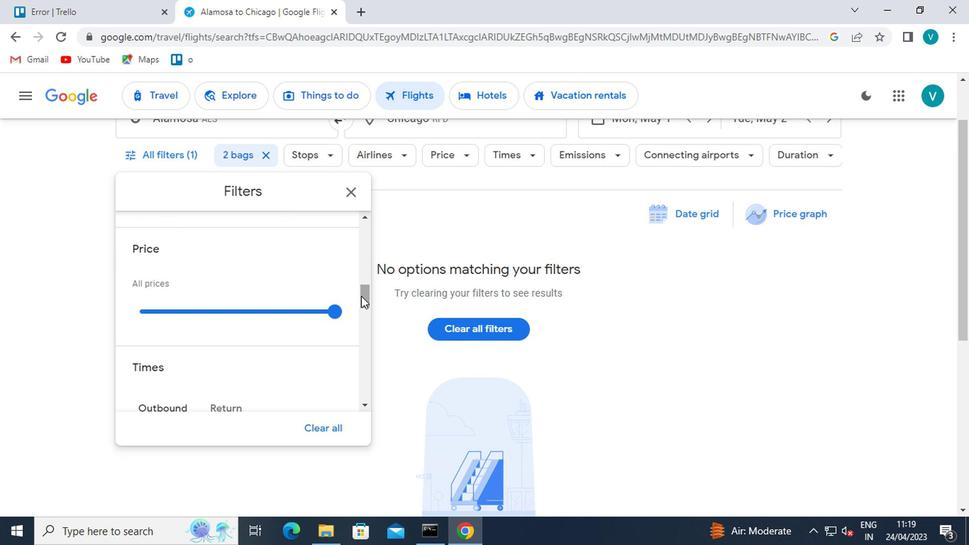 
Action: Mouse pressed left at (363, 295)
Screenshot: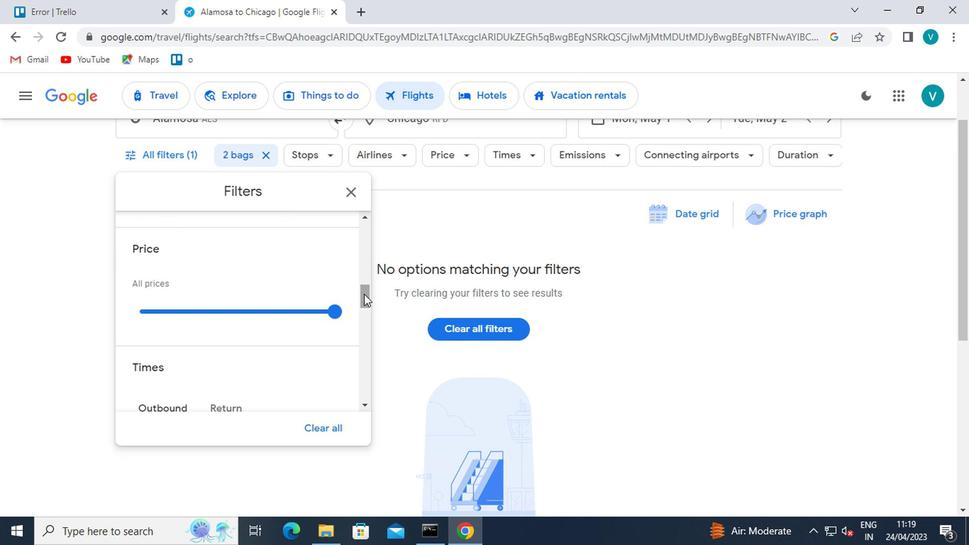 
Action: Mouse moved to (131, 304)
Screenshot: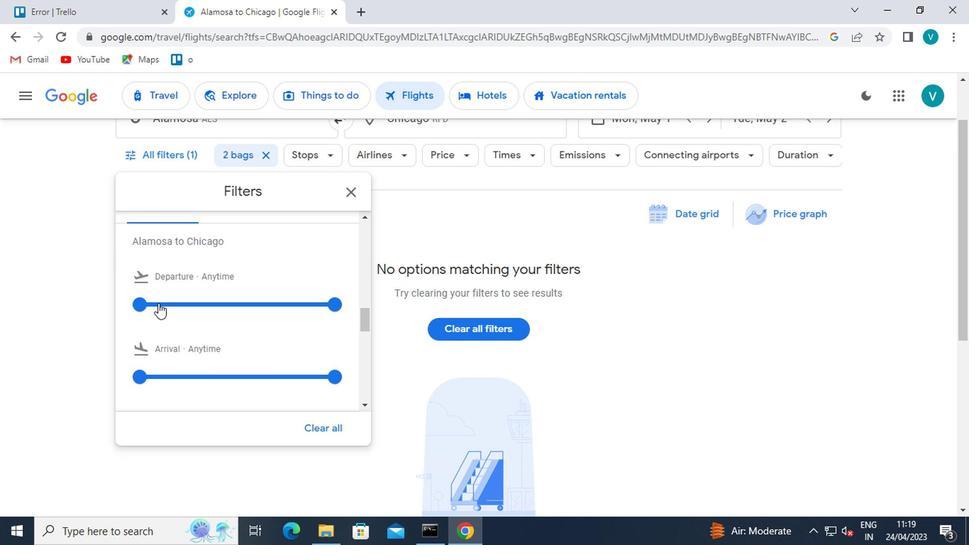 
Action: Mouse pressed left at (131, 304)
Screenshot: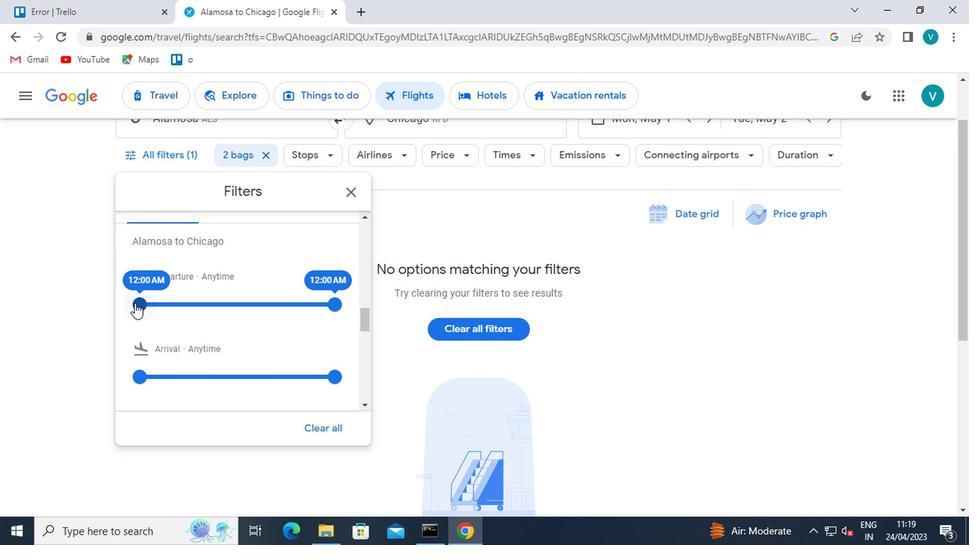 
Action: Mouse moved to (199, 250)
Screenshot: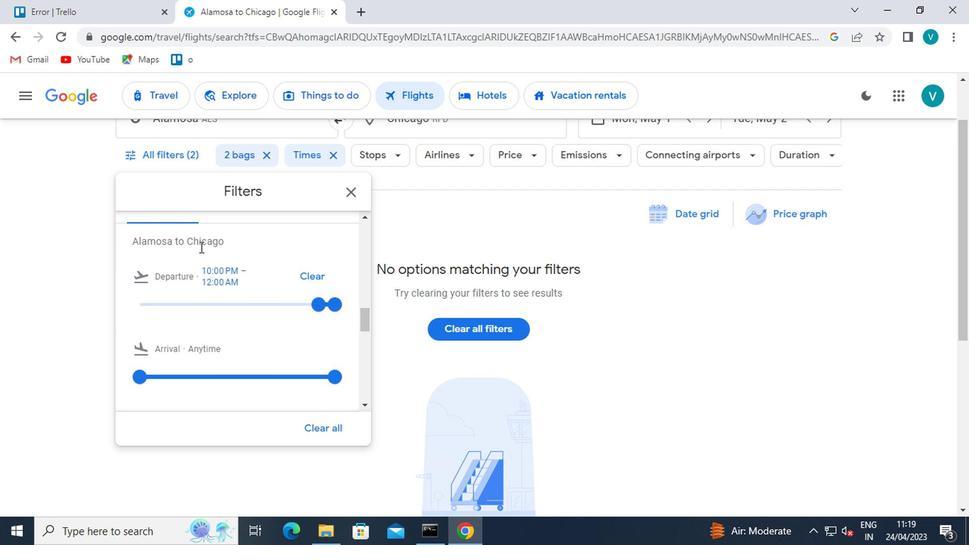 
Action: Mouse scrolled (199, 251) with delta (0, 1)
Screenshot: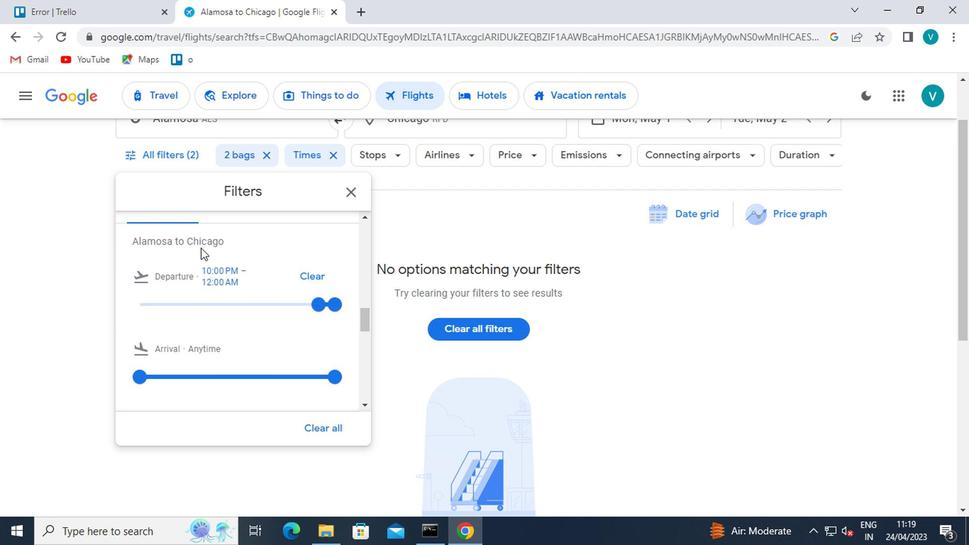 
Action: Mouse moved to (230, 275)
Screenshot: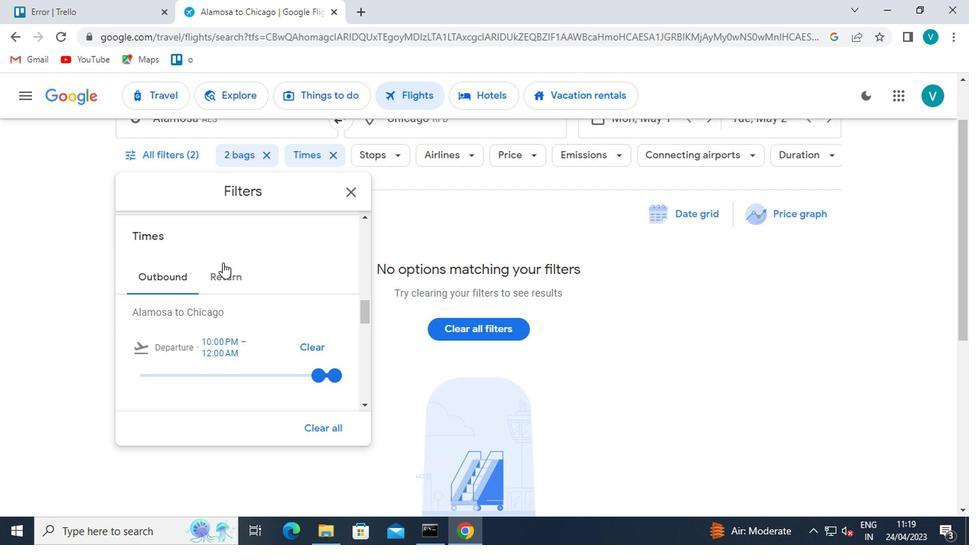 
Action: Mouse pressed left at (230, 275)
Screenshot: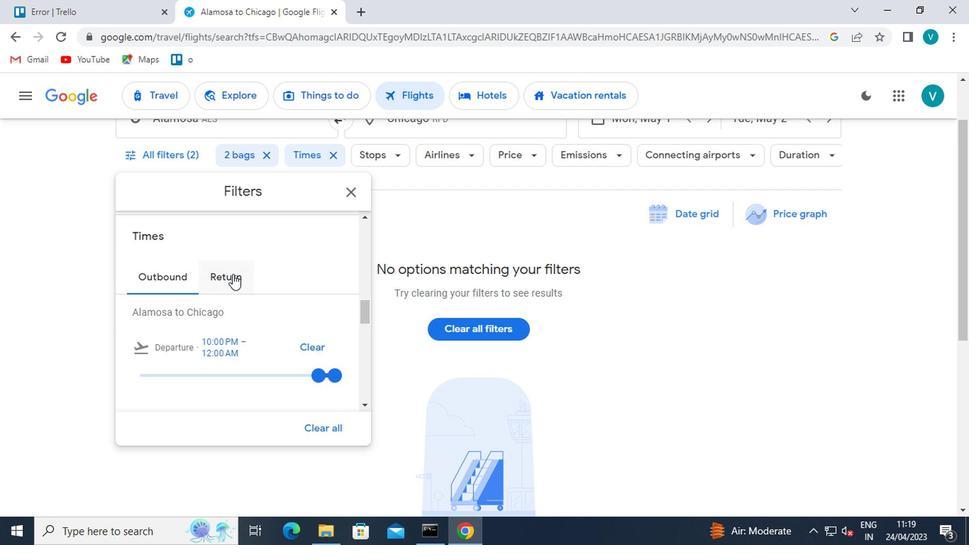 
Action: Mouse moved to (137, 377)
Screenshot: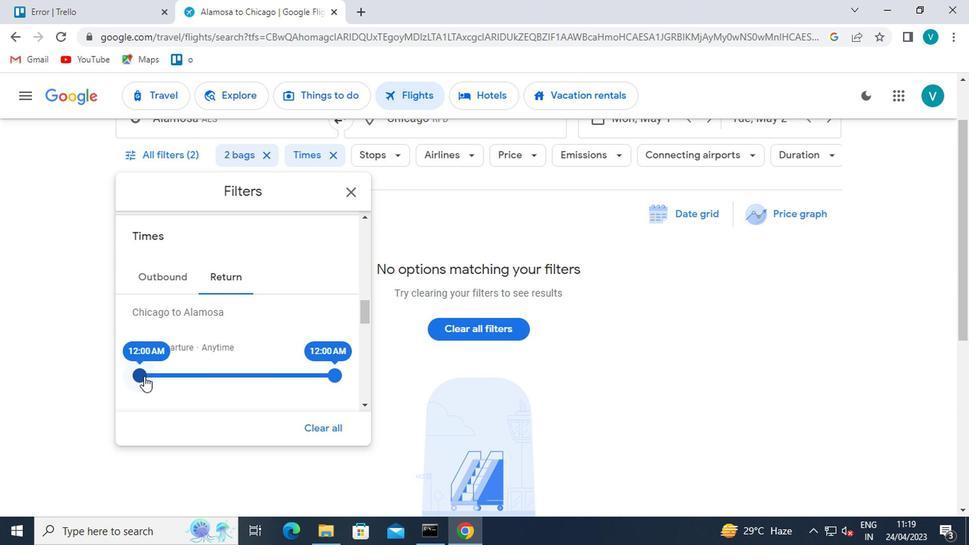 
Action: Mouse pressed left at (137, 377)
Screenshot: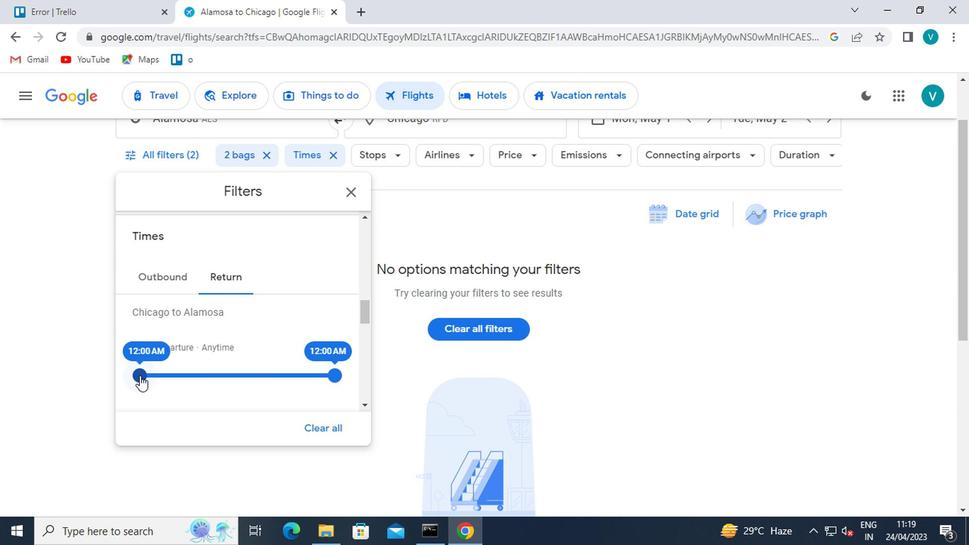 
Action: Mouse moved to (319, 320)
Screenshot: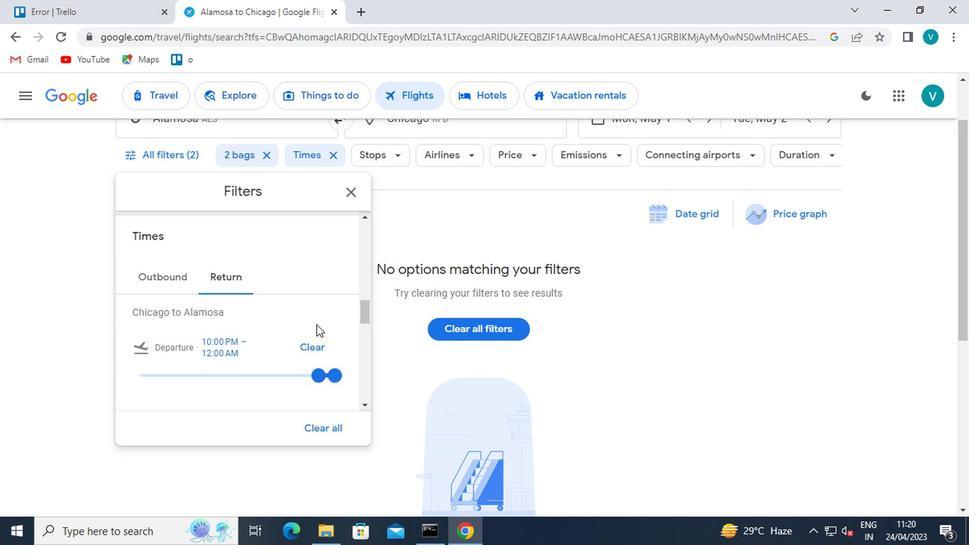 
